Task: Search one way flight ticket for 2 adults, 2 infants in seat and 1 infant on lap in first from Belleville: Midamerica St. Louis Airport/scott Air Force Base to Rock Springs: Southwest Wyoming Regional Airport (rock Springs Sweetwater County Airport) on 8-5-2023. Choice of flights is Singapure airlines. Number of bags: 1 carry on bag and 5 checked bags. Price is upto 80000. Outbound departure time preference is 7:45.
Action: Mouse moved to (311, 268)
Screenshot: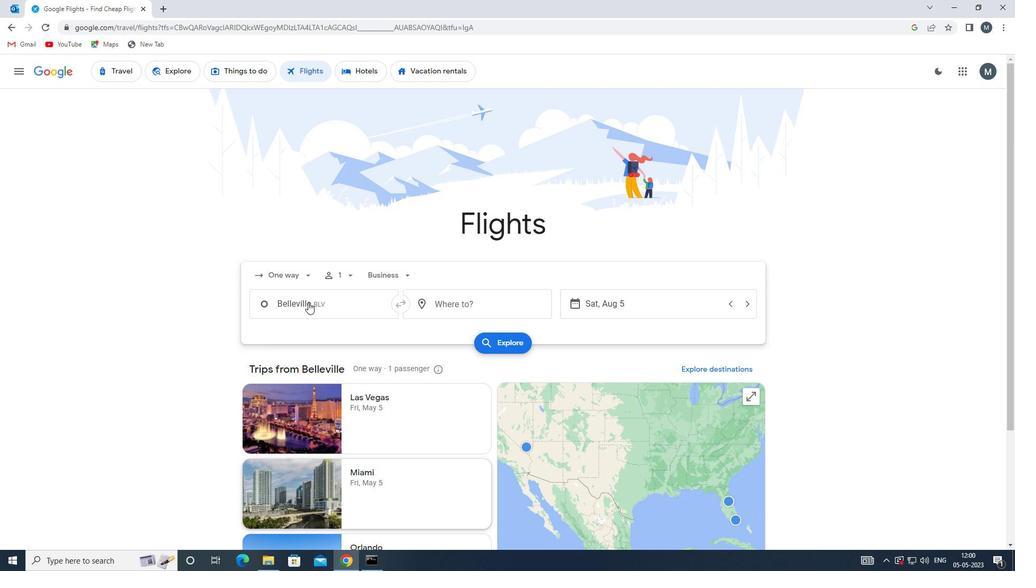 
Action: Mouse pressed left at (311, 268)
Screenshot: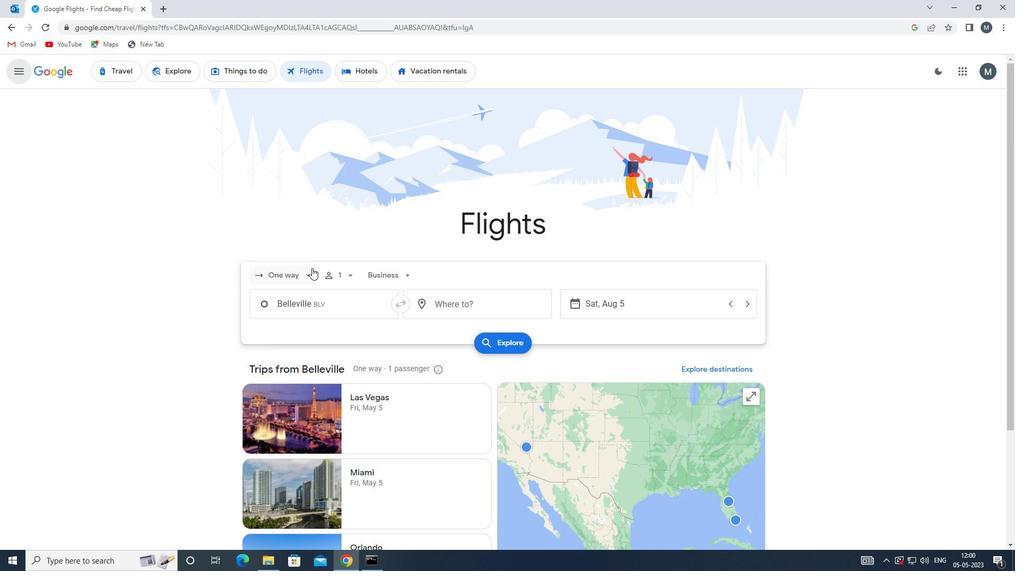 
Action: Mouse moved to (301, 322)
Screenshot: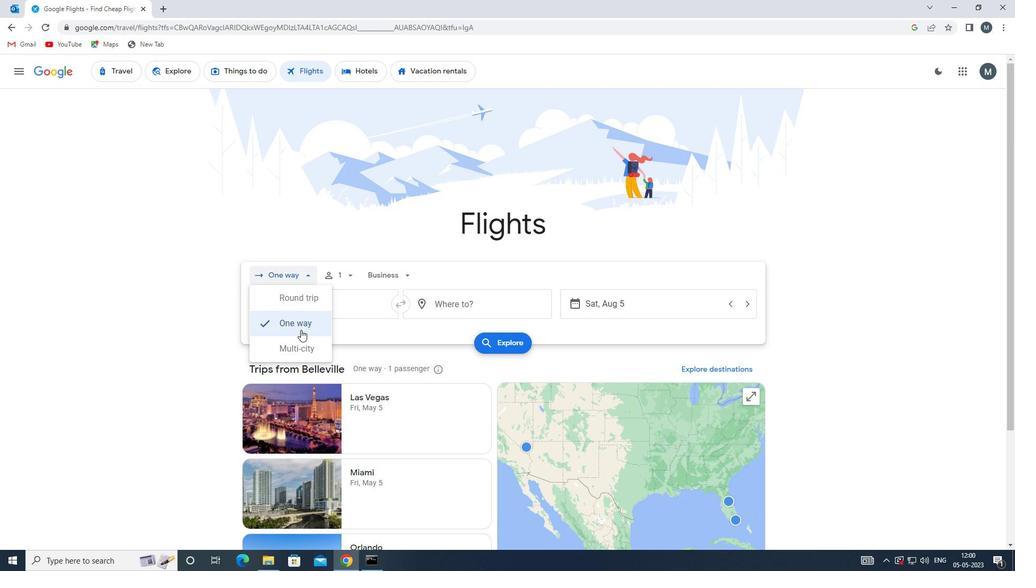 
Action: Mouse pressed left at (301, 322)
Screenshot: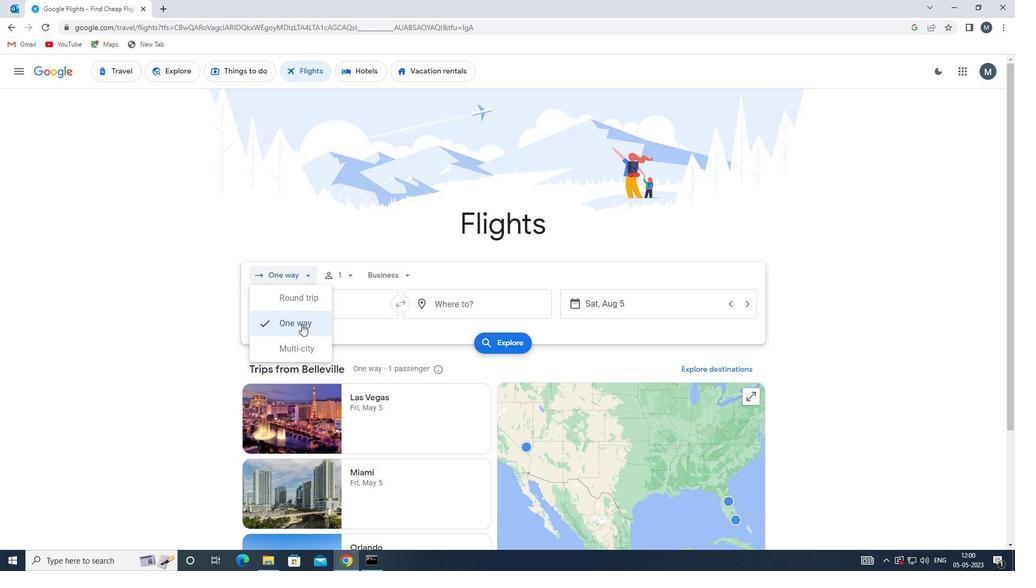 
Action: Mouse moved to (346, 277)
Screenshot: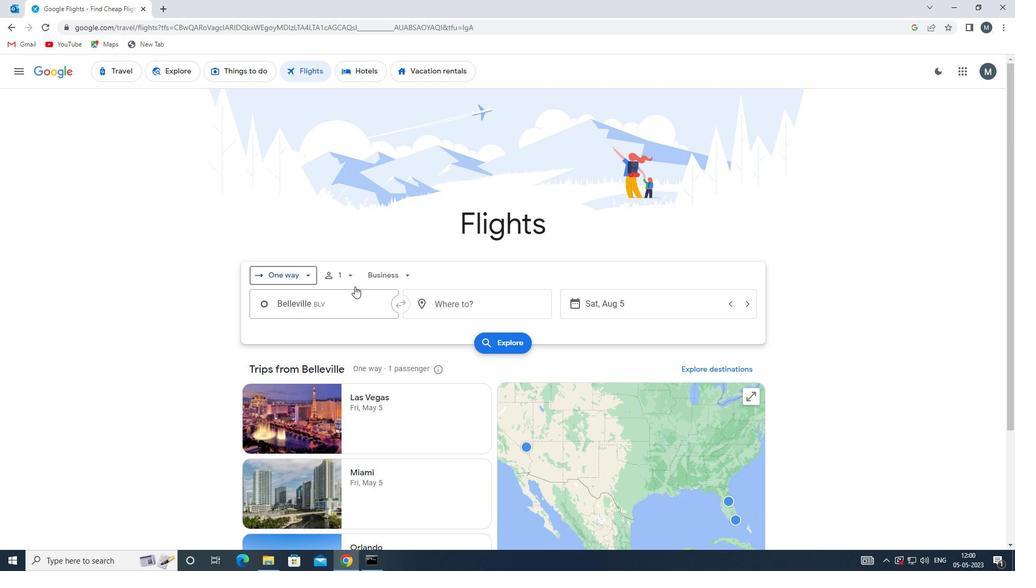 
Action: Mouse pressed left at (346, 277)
Screenshot: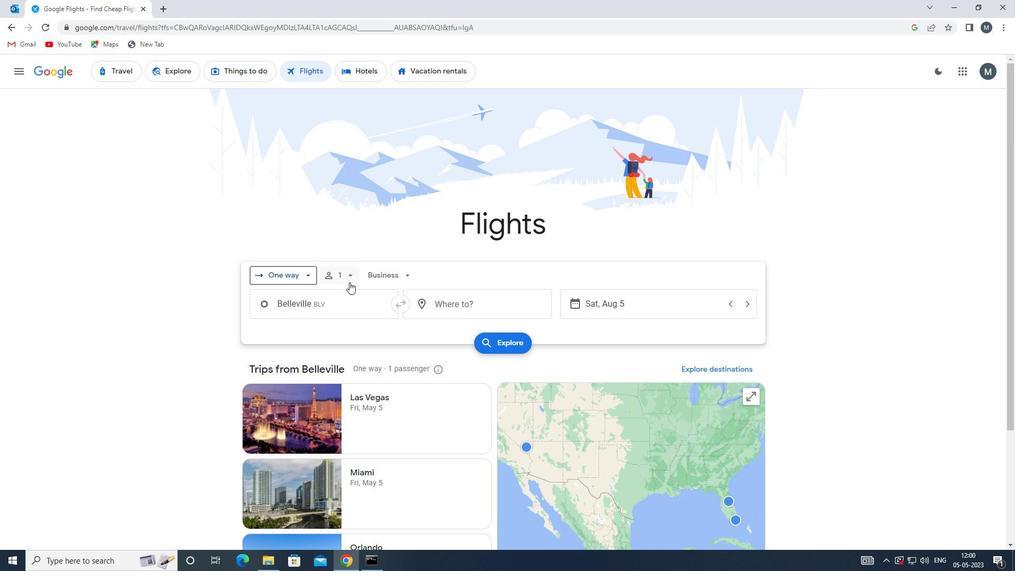 
Action: Mouse moved to (432, 302)
Screenshot: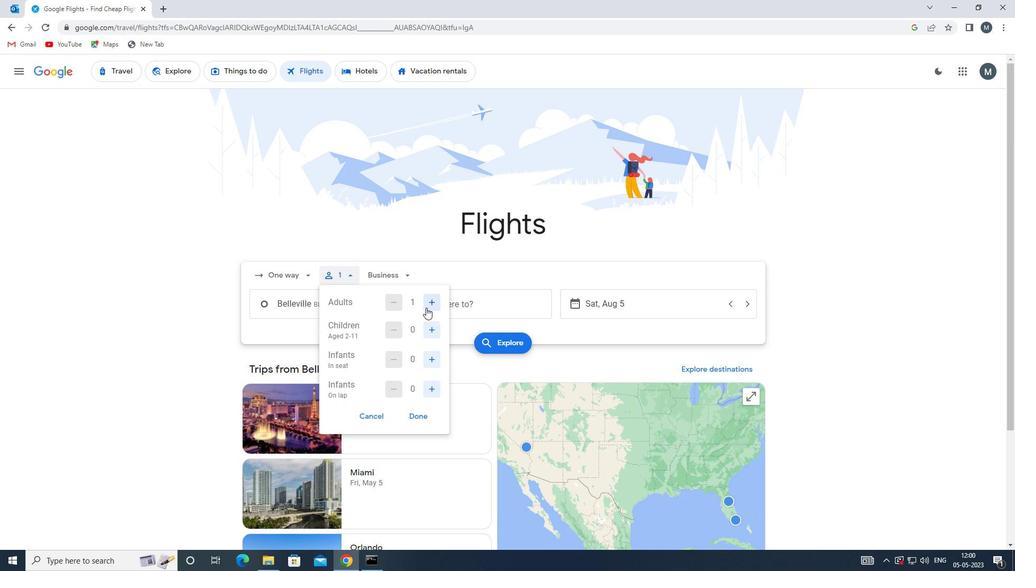 
Action: Mouse pressed left at (432, 302)
Screenshot: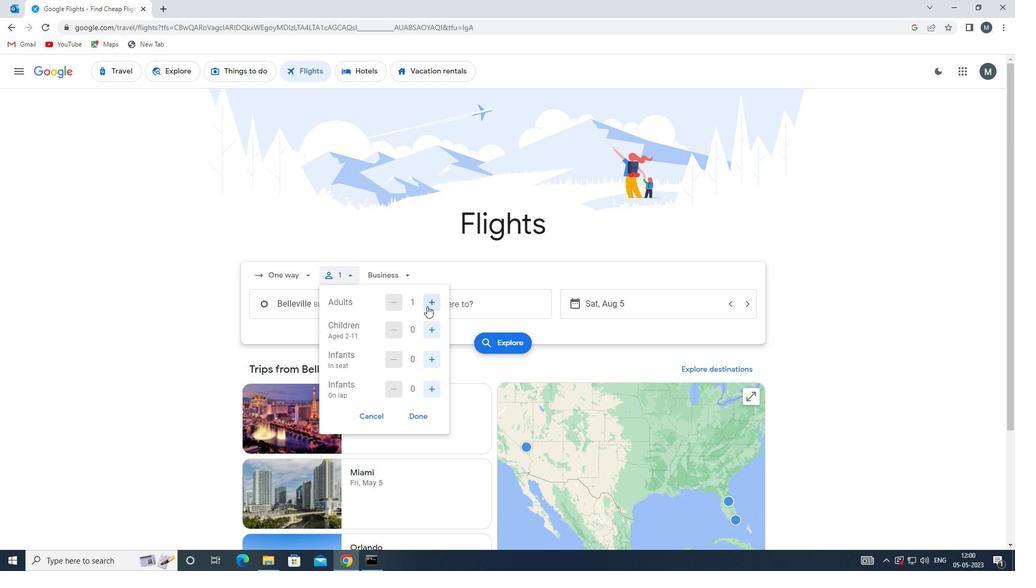 
Action: Mouse moved to (434, 354)
Screenshot: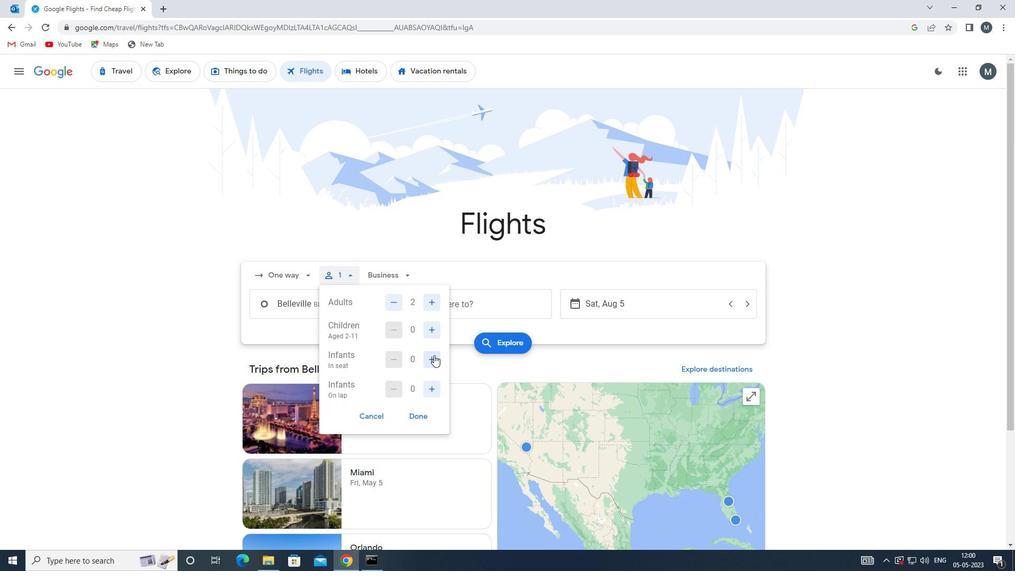 
Action: Mouse pressed left at (434, 354)
Screenshot: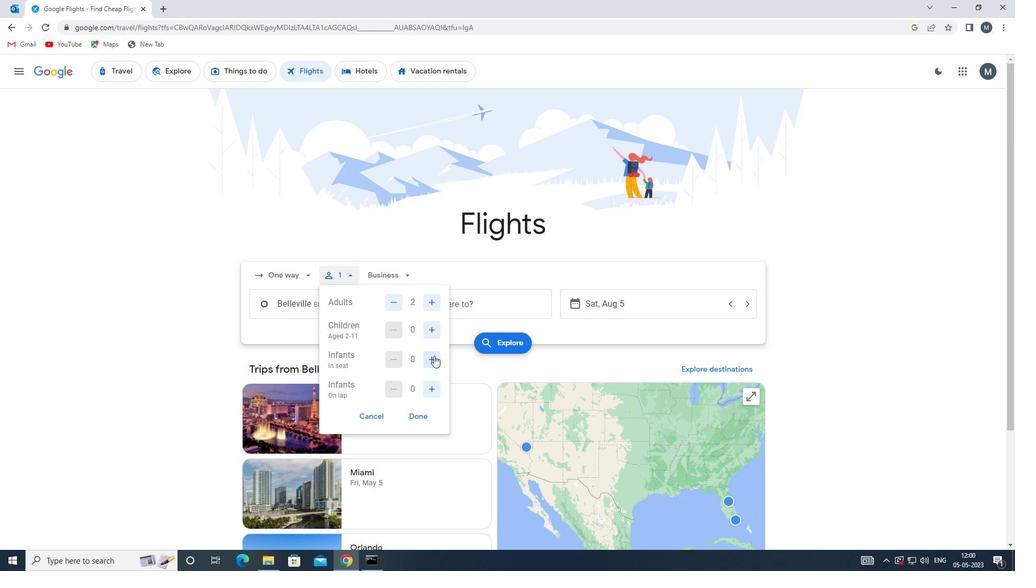 
Action: Mouse pressed left at (434, 354)
Screenshot: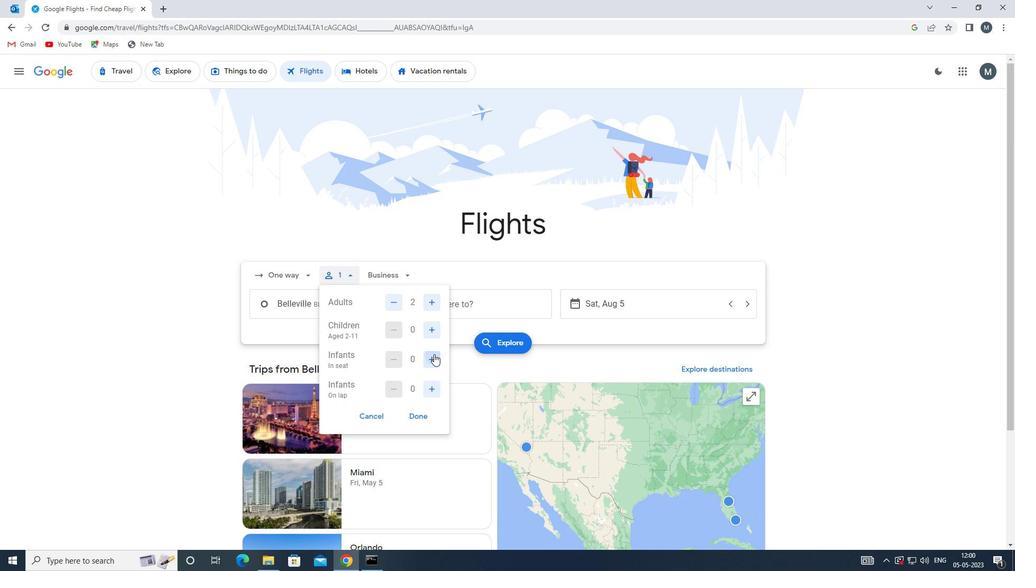 
Action: Mouse moved to (431, 389)
Screenshot: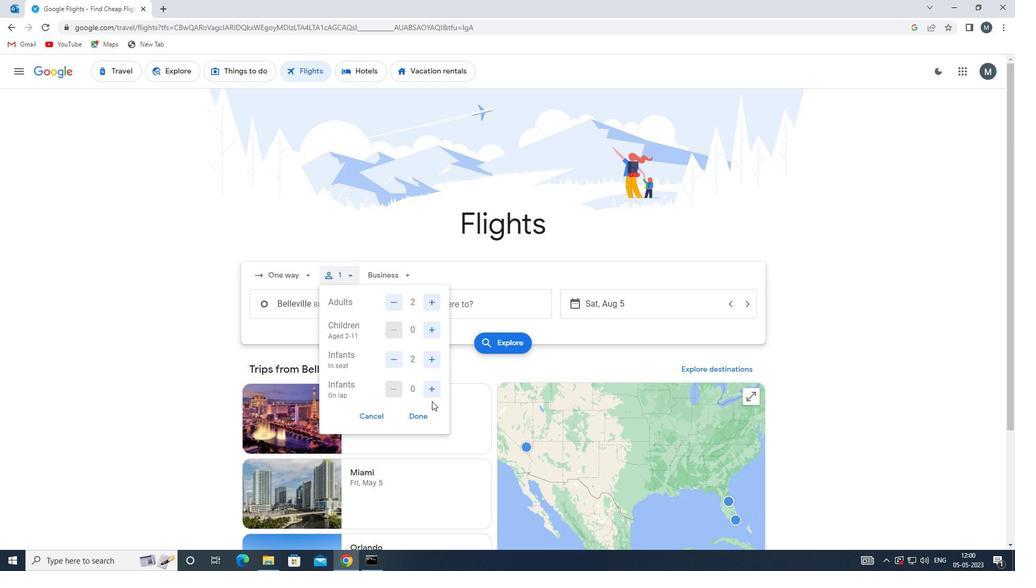 
Action: Mouse pressed left at (431, 389)
Screenshot: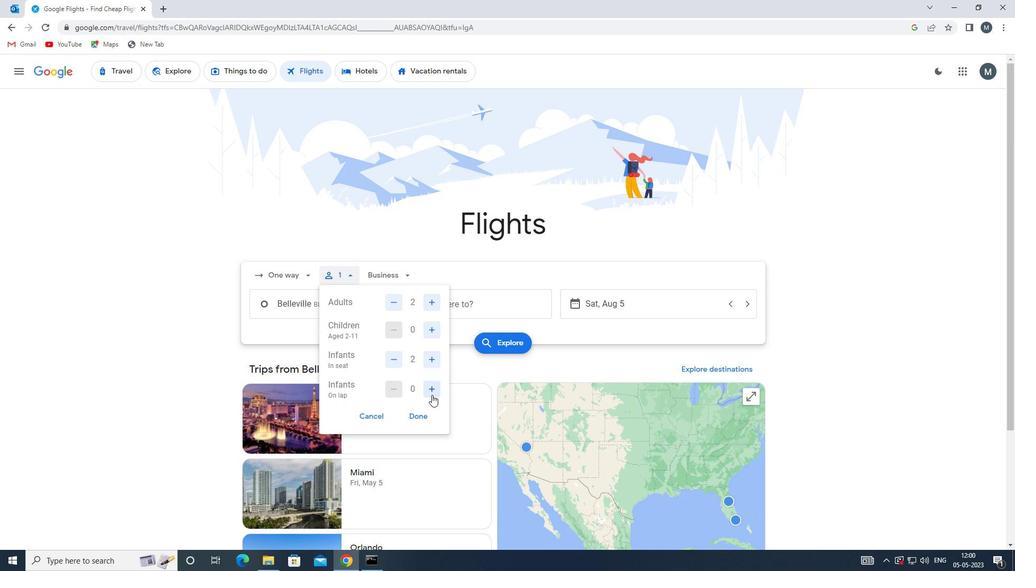 
Action: Mouse moved to (421, 417)
Screenshot: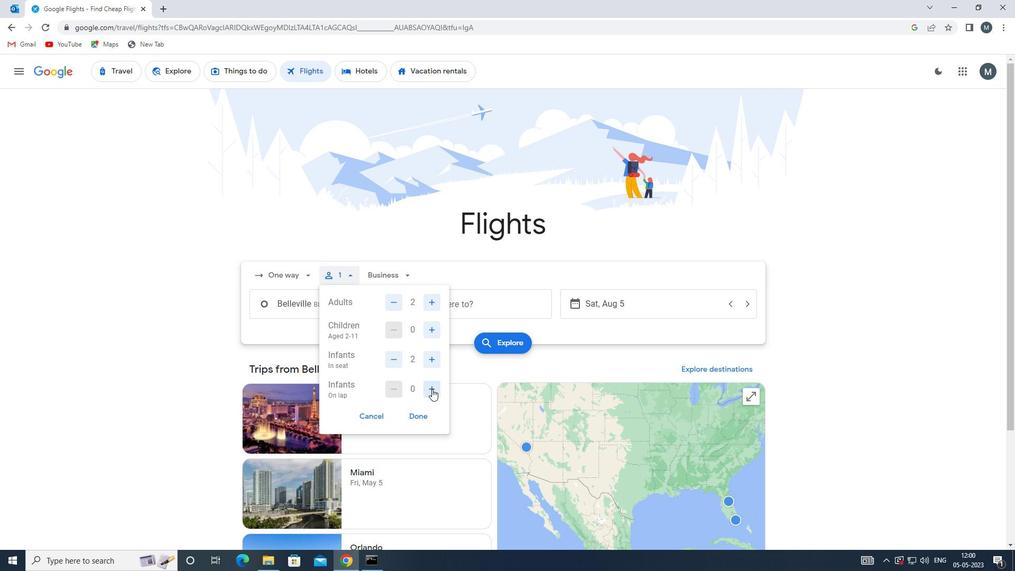 
Action: Mouse pressed left at (421, 417)
Screenshot: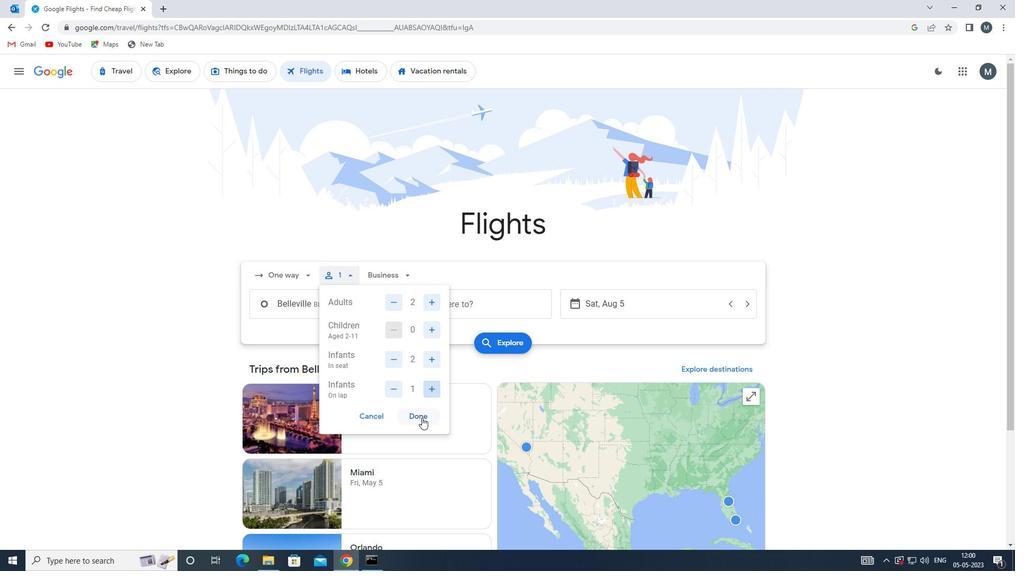 
Action: Mouse moved to (398, 278)
Screenshot: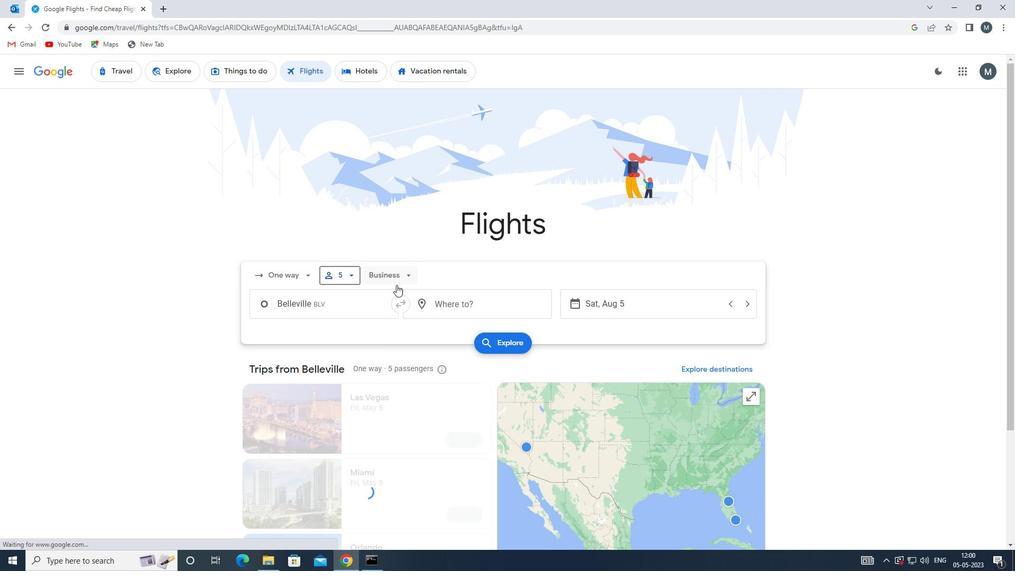 
Action: Mouse pressed left at (398, 278)
Screenshot: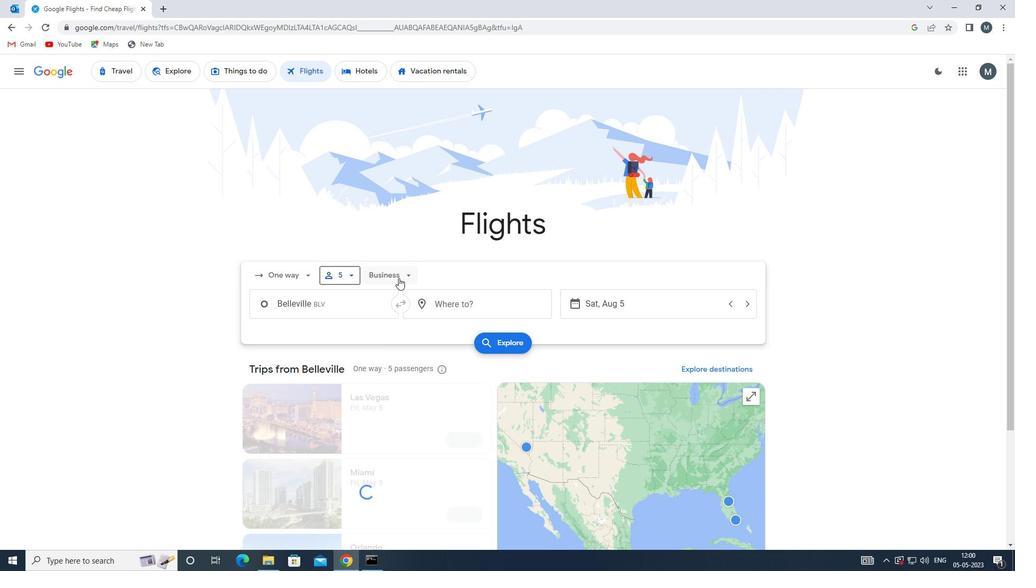 
Action: Mouse moved to (408, 373)
Screenshot: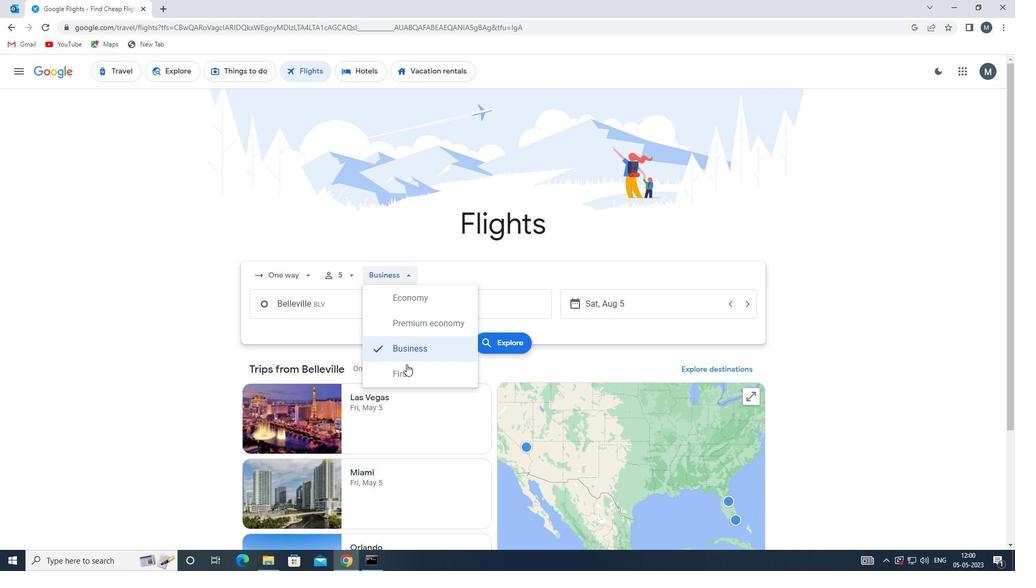 
Action: Mouse pressed left at (408, 373)
Screenshot: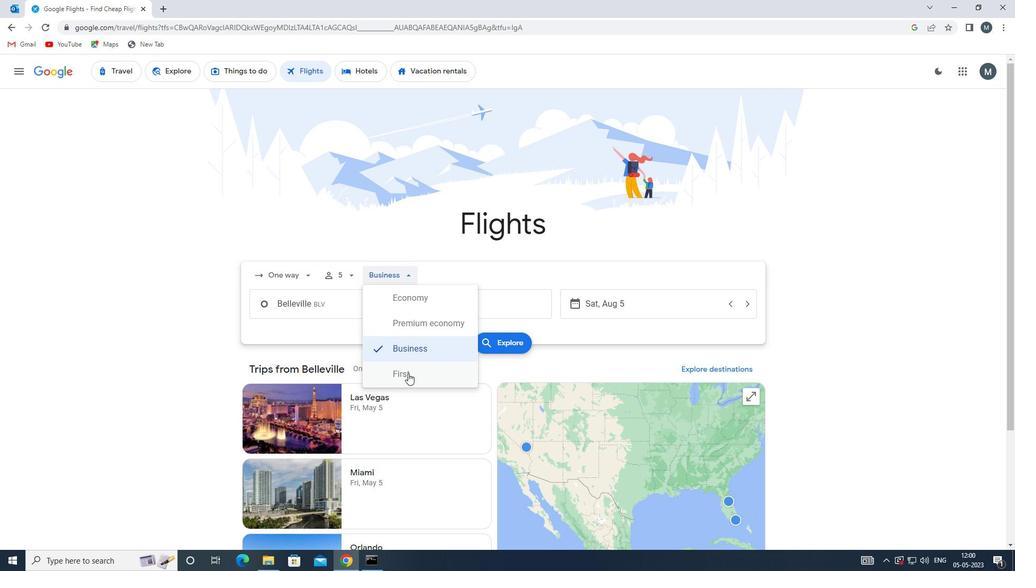
Action: Mouse moved to (338, 311)
Screenshot: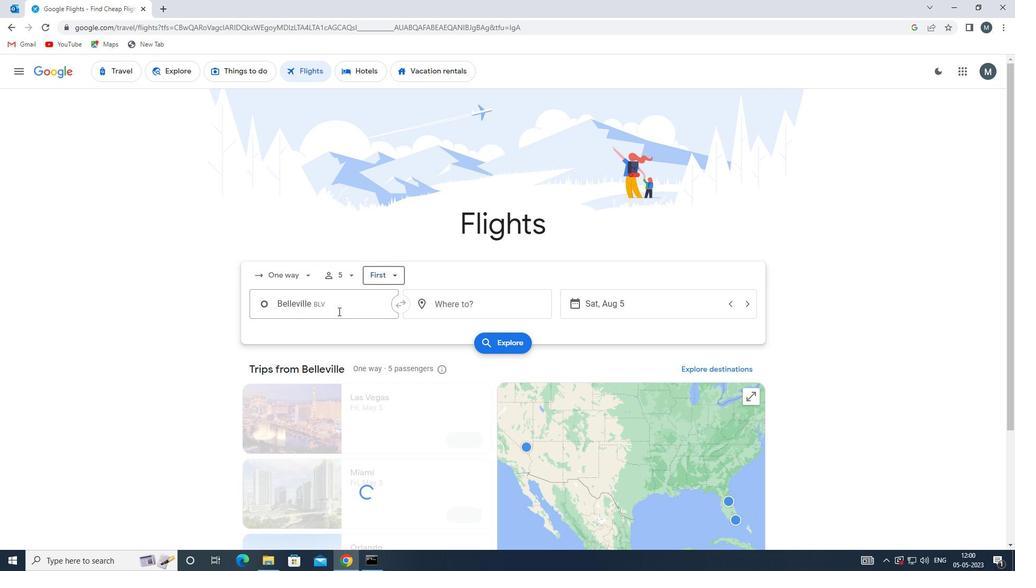 
Action: Mouse pressed left at (338, 311)
Screenshot: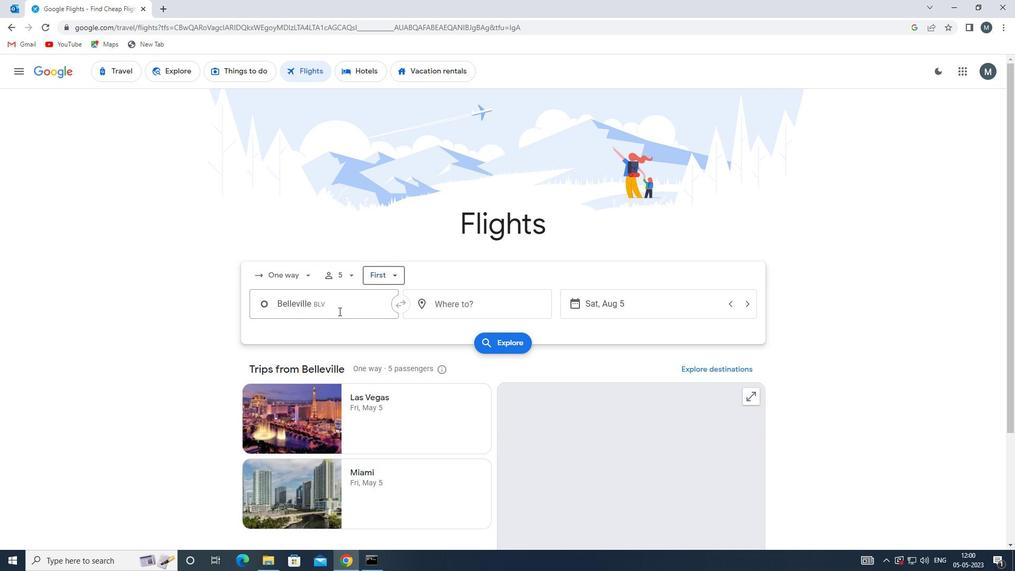 
Action: Mouse moved to (339, 320)
Screenshot: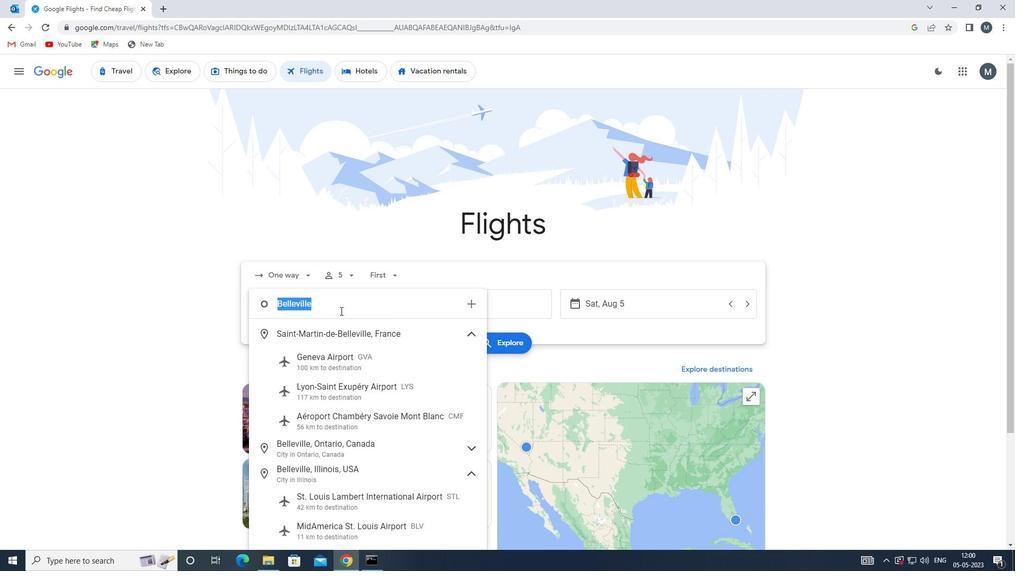 
Action: Key pressed blv
Screenshot: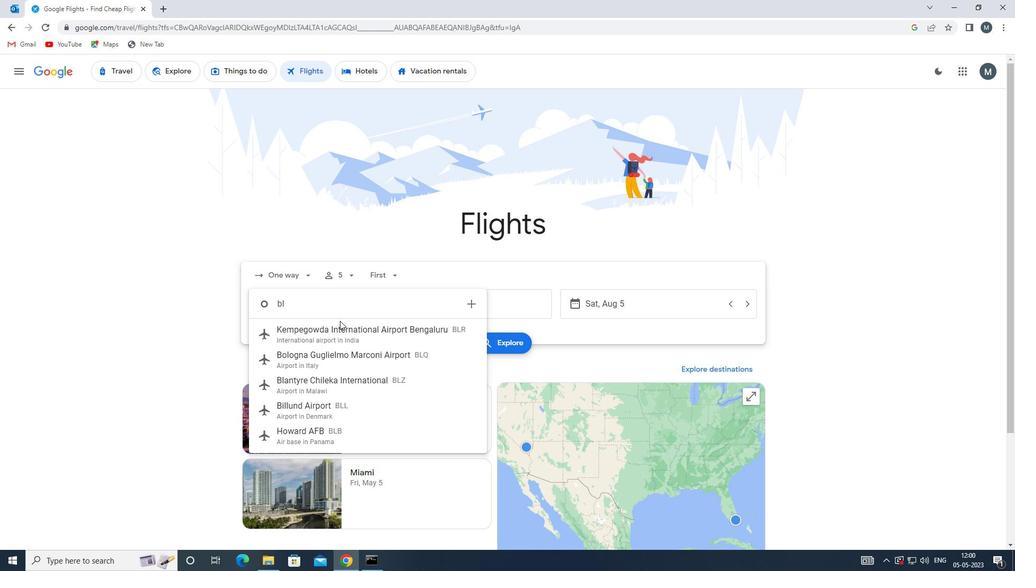 
Action: Mouse moved to (351, 337)
Screenshot: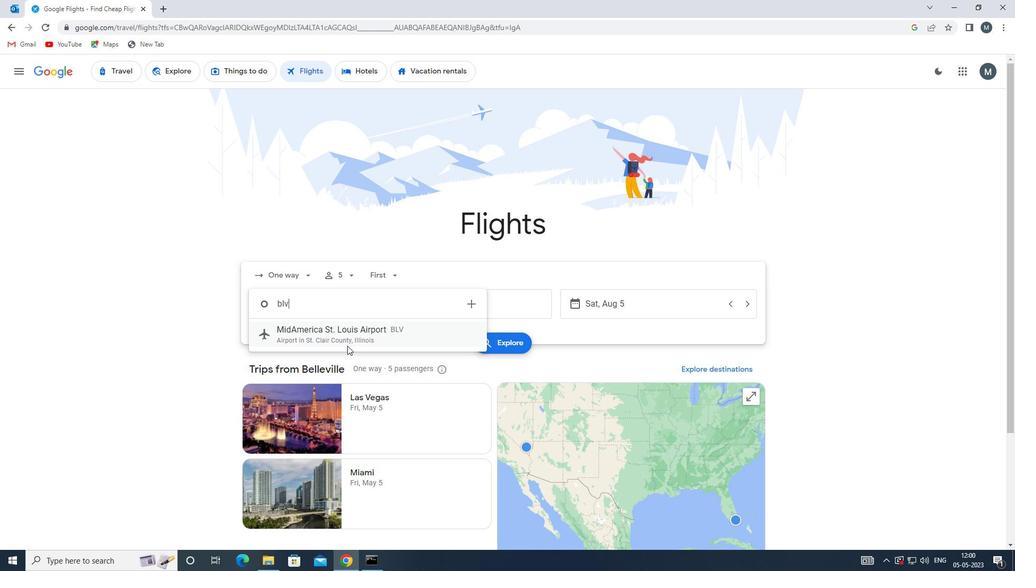 
Action: Mouse pressed left at (351, 337)
Screenshot: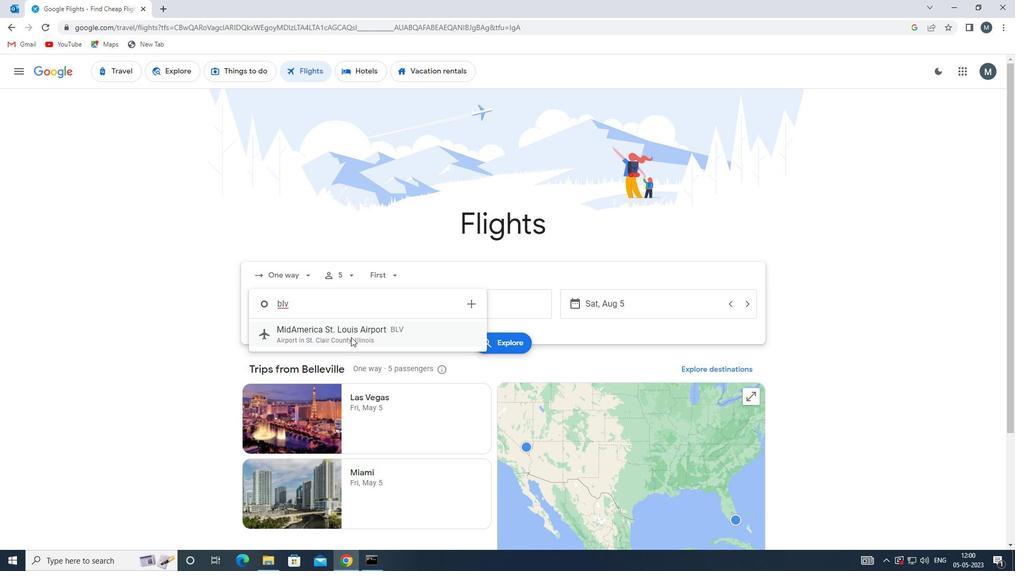 
Action: Mouse moved to (475, 304)
Screenshot: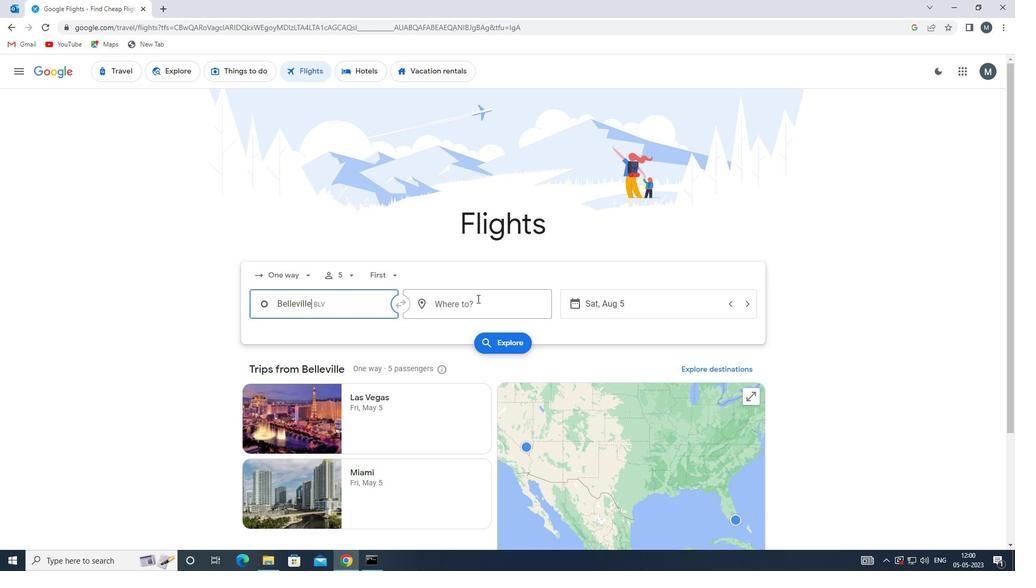 
Action: Mouse pressed left at (475, 304)
Screenshot: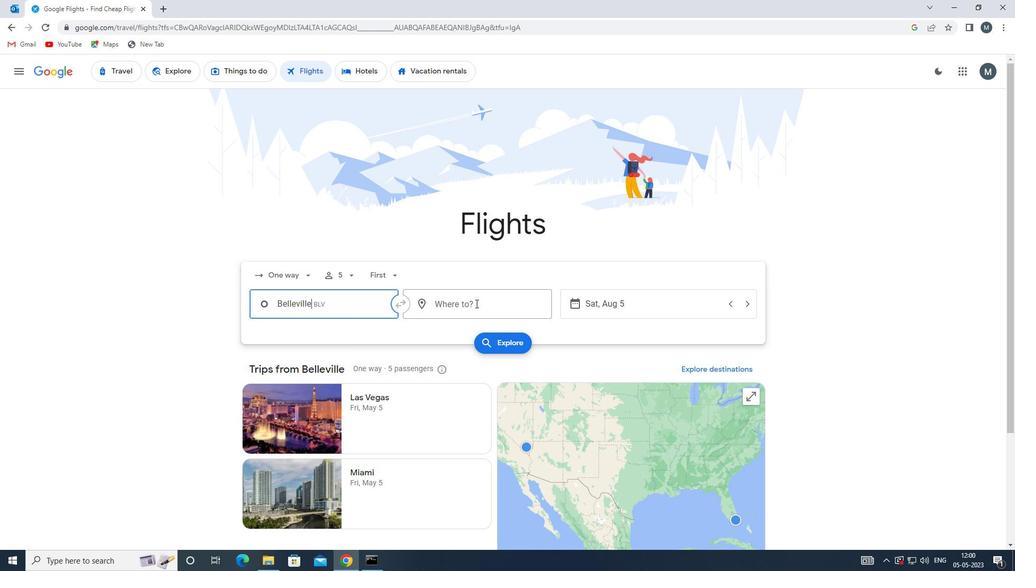 
Action: Key pressed rks
Screenshot: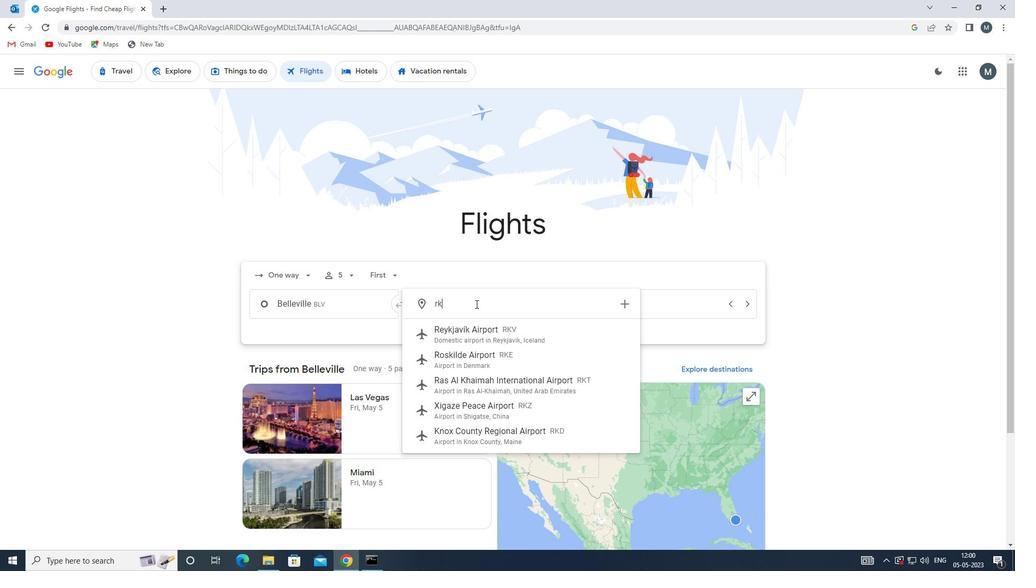 
Action: Mouse moved to (480, 327)
Screenshot: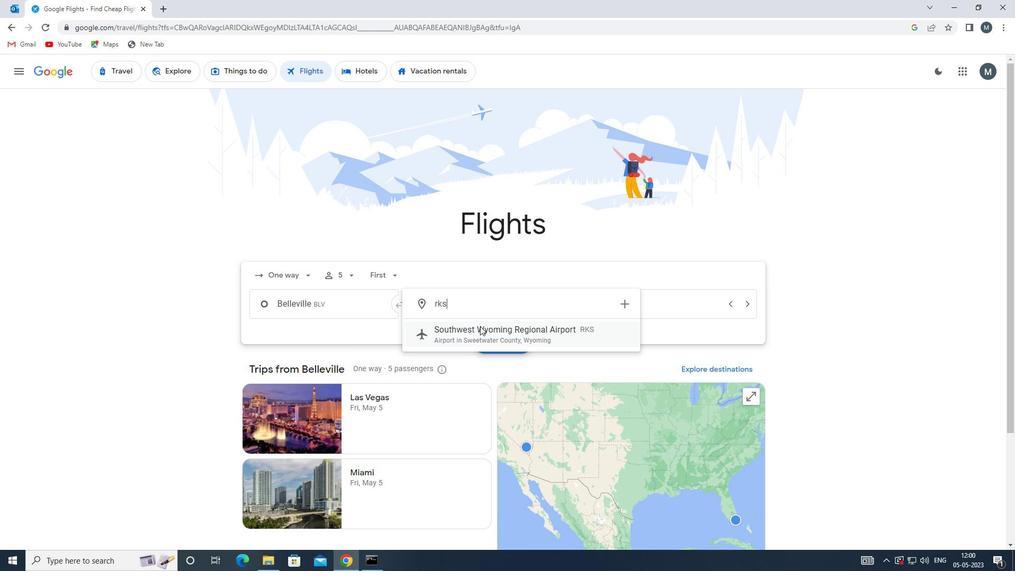 
Action: Mouse pressed left at (480, 327)
Screenshot: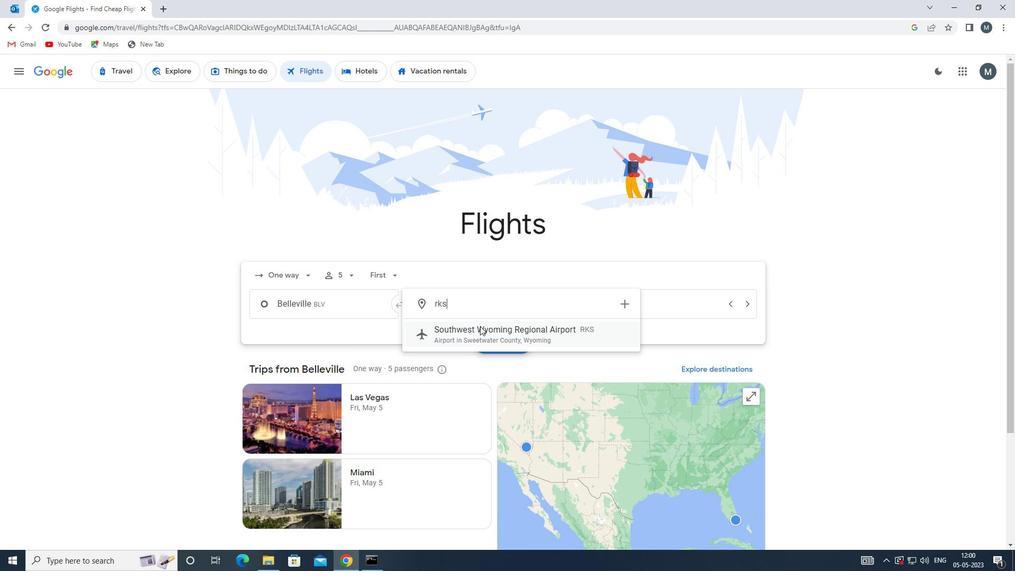 
Action: Mouse moved to (595, 308)
Screenshot: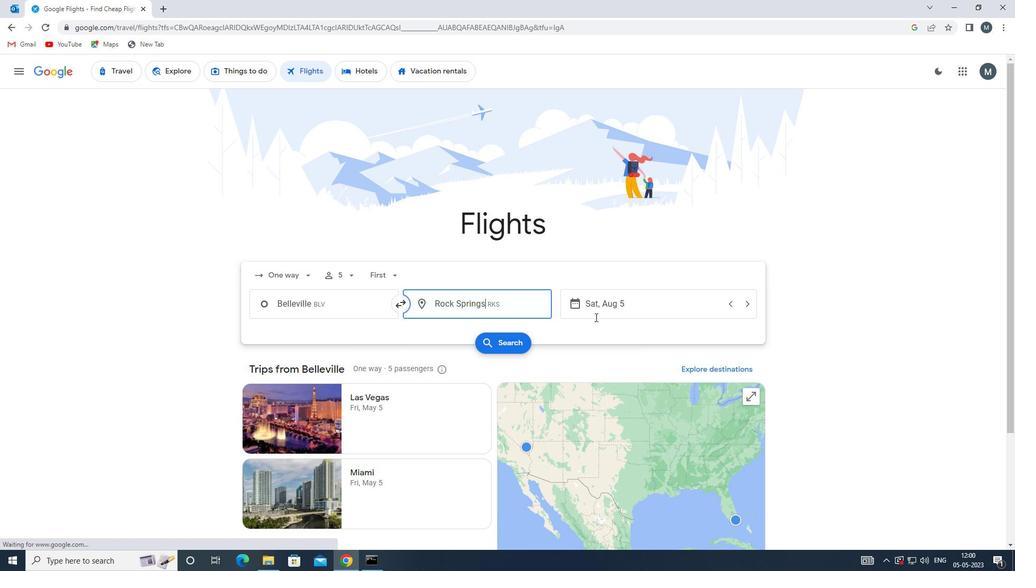 
Action: Mouse pressed left at (595, 308)
Screenshot: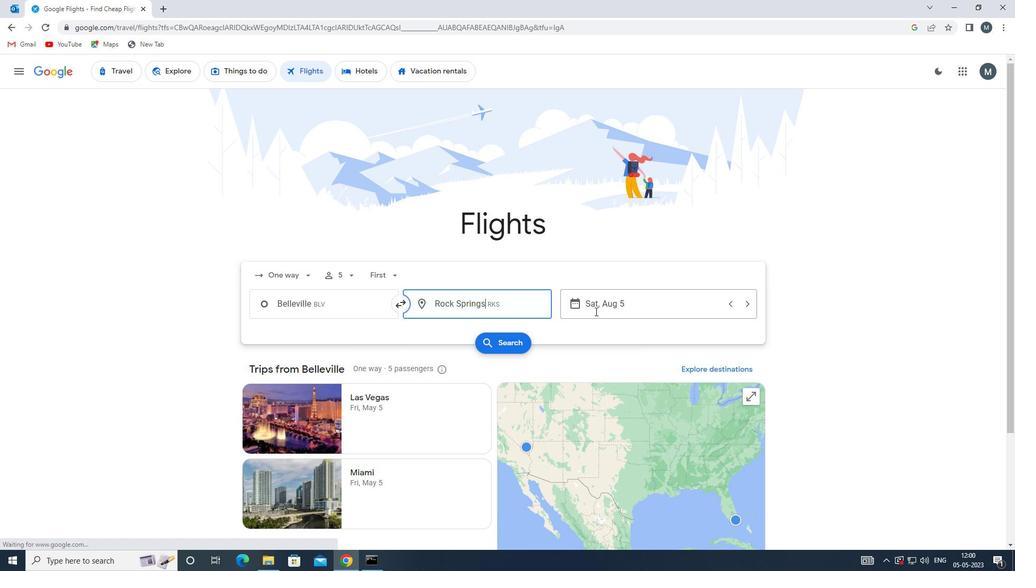 
Action: Mouse moved to (536, 359)
Screenshot: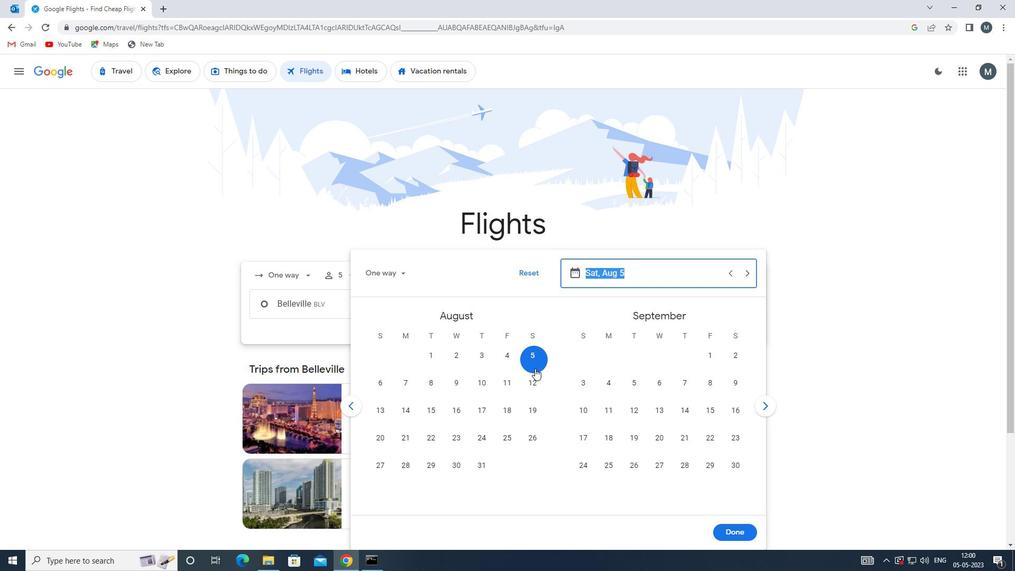 
Action: Mouse pressed left at (536, 359)
Screenshot: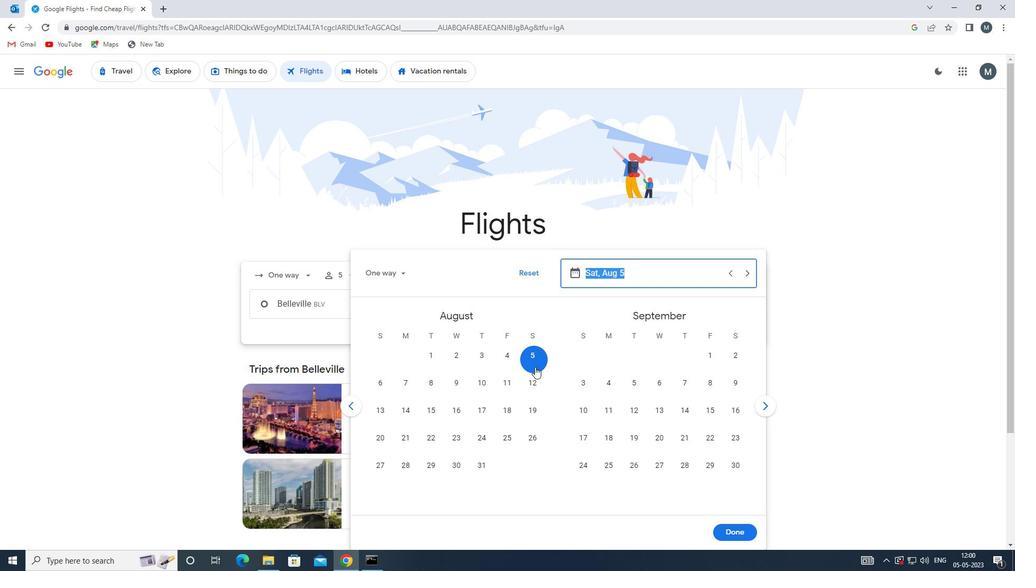 
Action: Mouse moved to (731, 530)
Screenshot: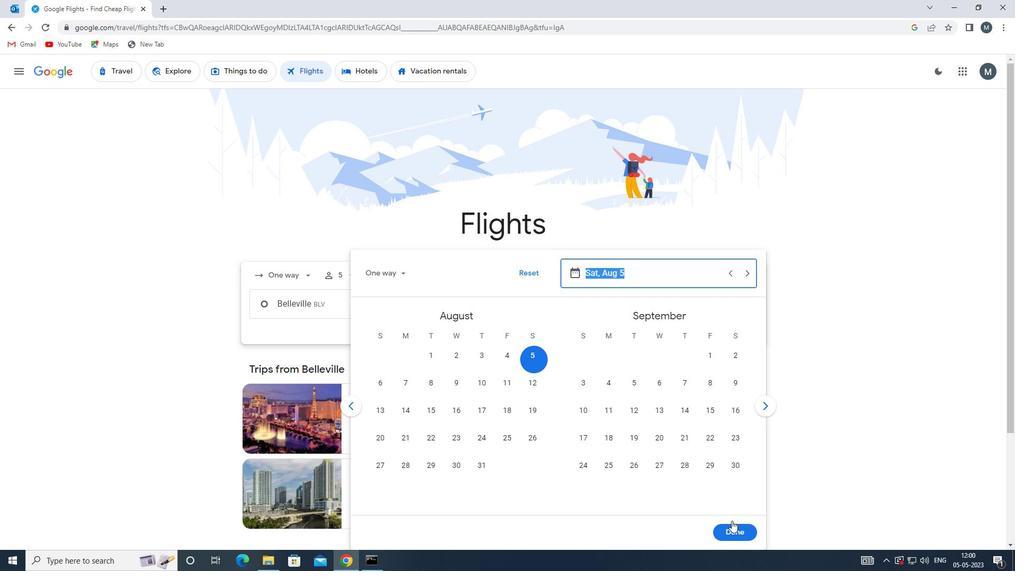 
Action: Mouse pressed left at (731, 530)
Screenshot: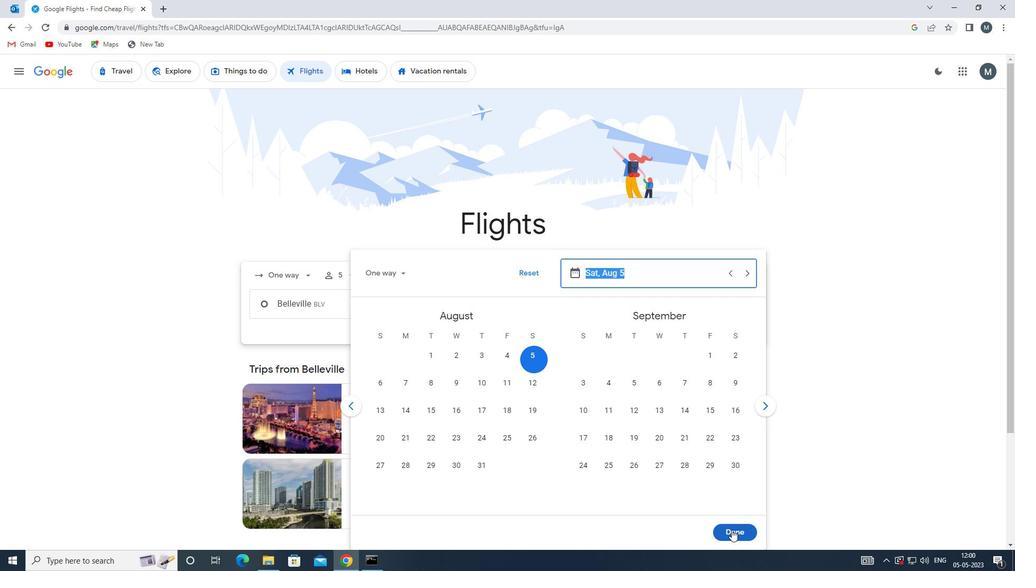 
Action: Mouse moved to (503, 336)
Screenshot: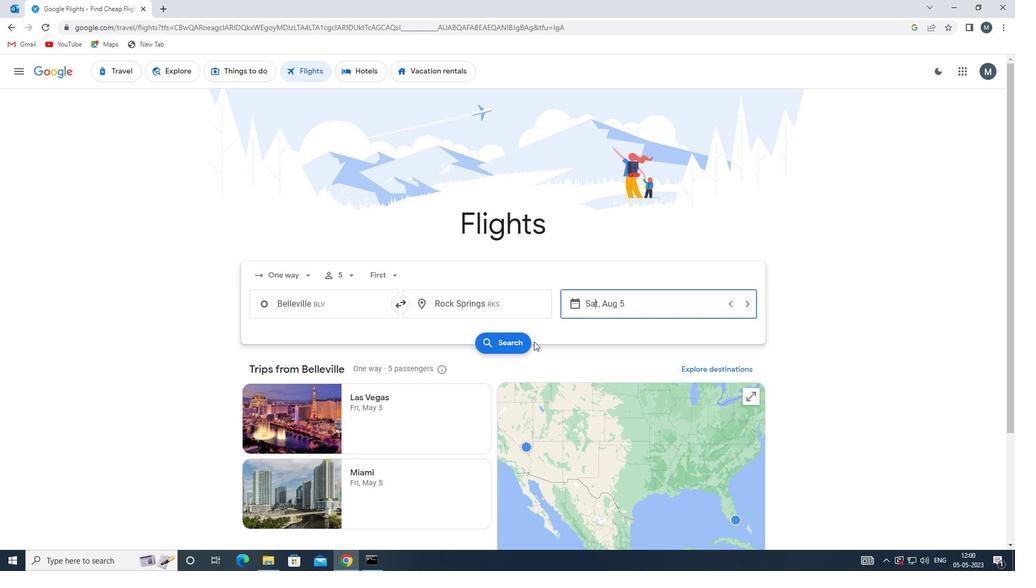 
Action: Mouse pressed left at (503, 336)
Screenshot: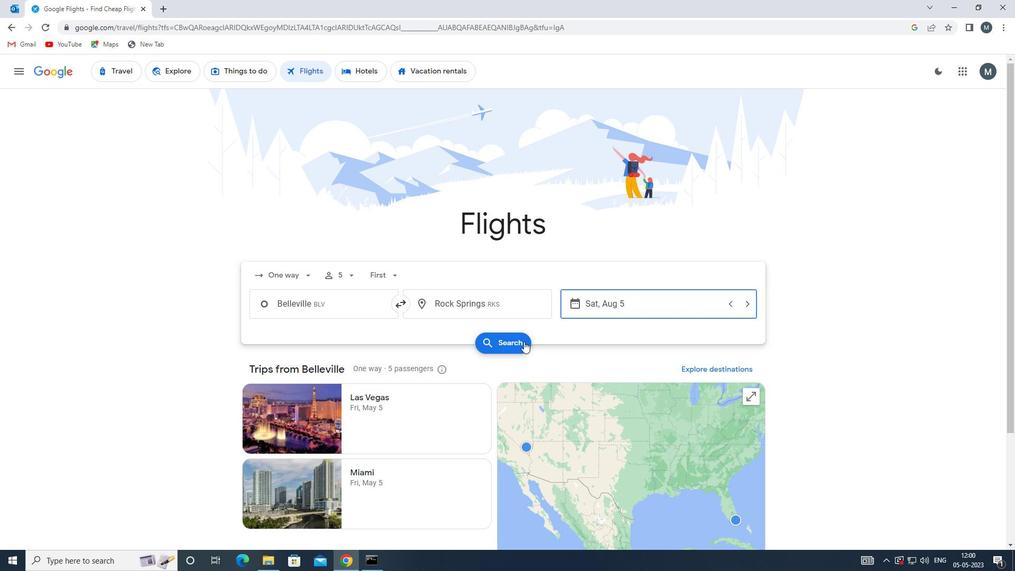 
Action: Mouse moved to (247, 168)
Screenshot: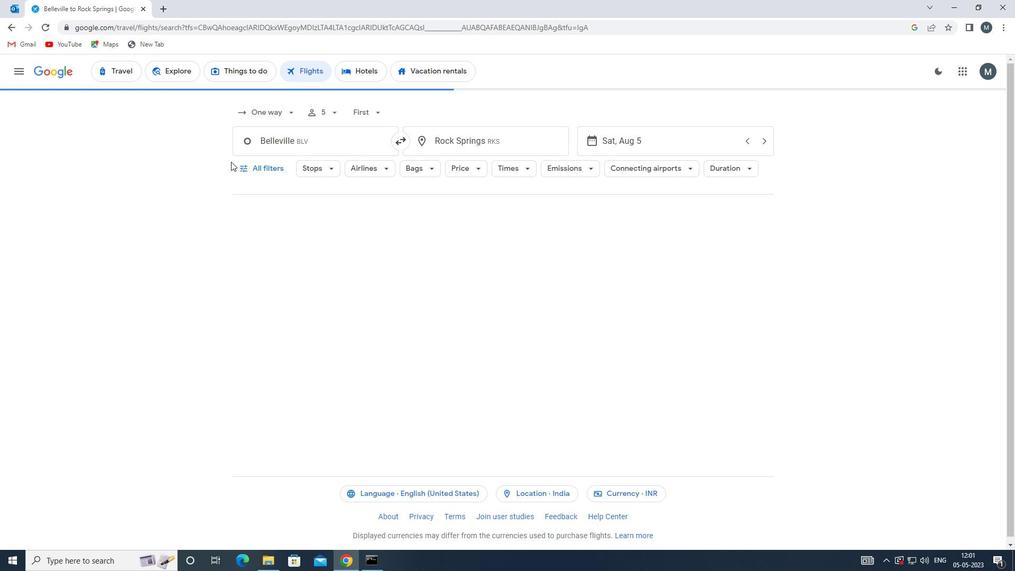 
Action: Mouse pressed left at (247, 168)
Screenshot: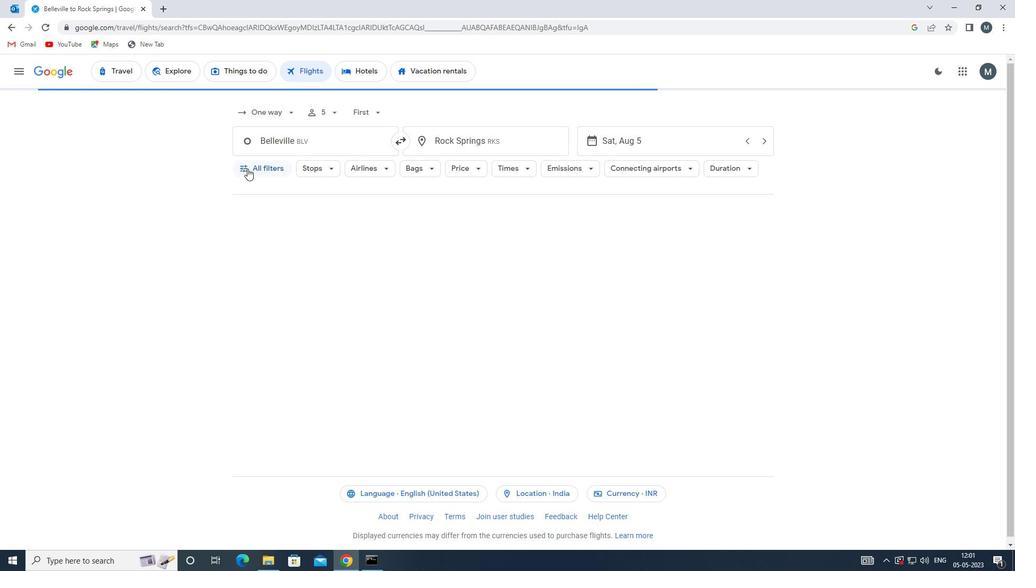 
Action: Mouse moved to (285, 264)
Screenshot: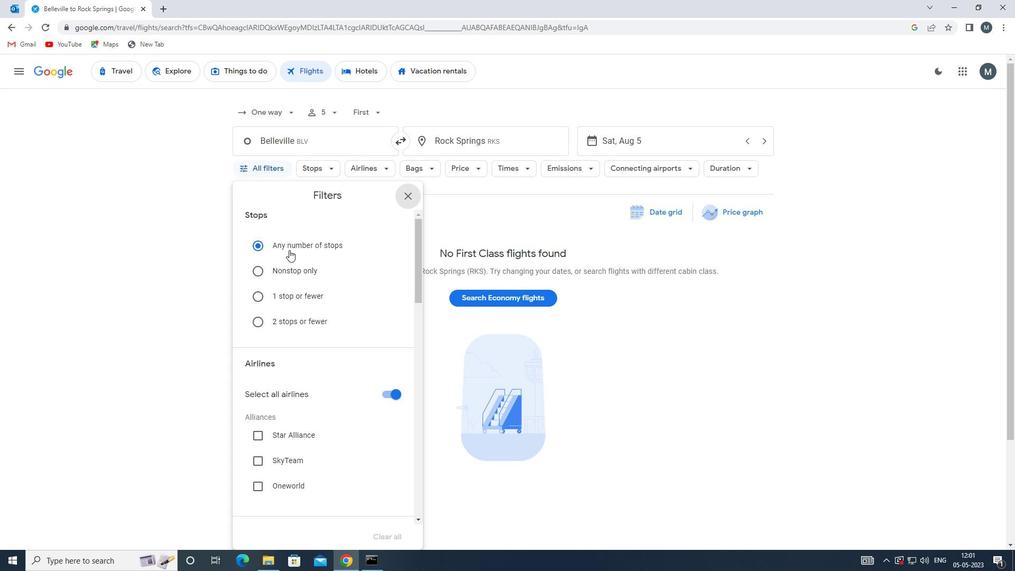 
Action: Mouse scrolled (285, 264) with delta (0, 0)
Screenshot: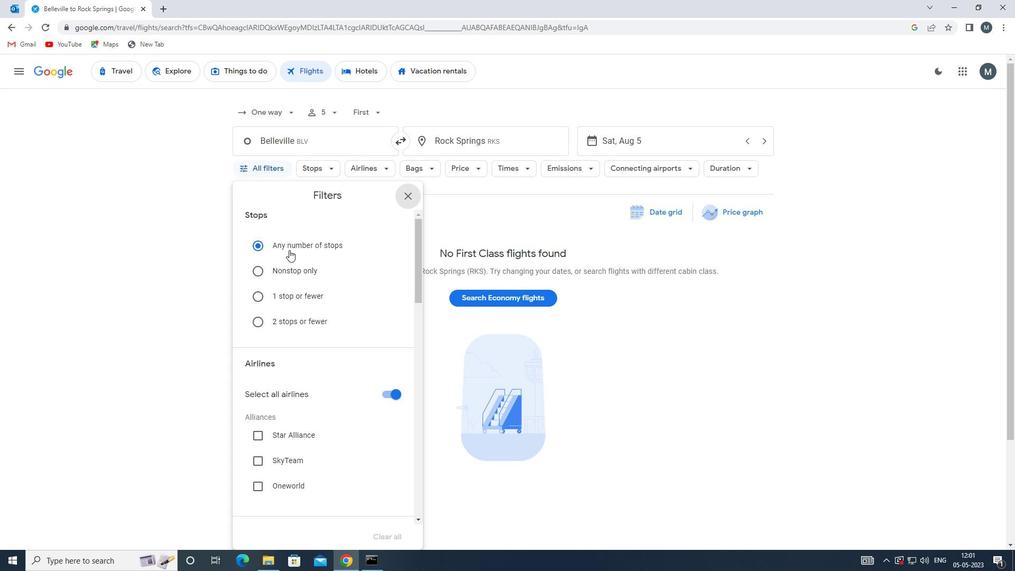
Action: Mouse moved to (285, 267)
Screenshot: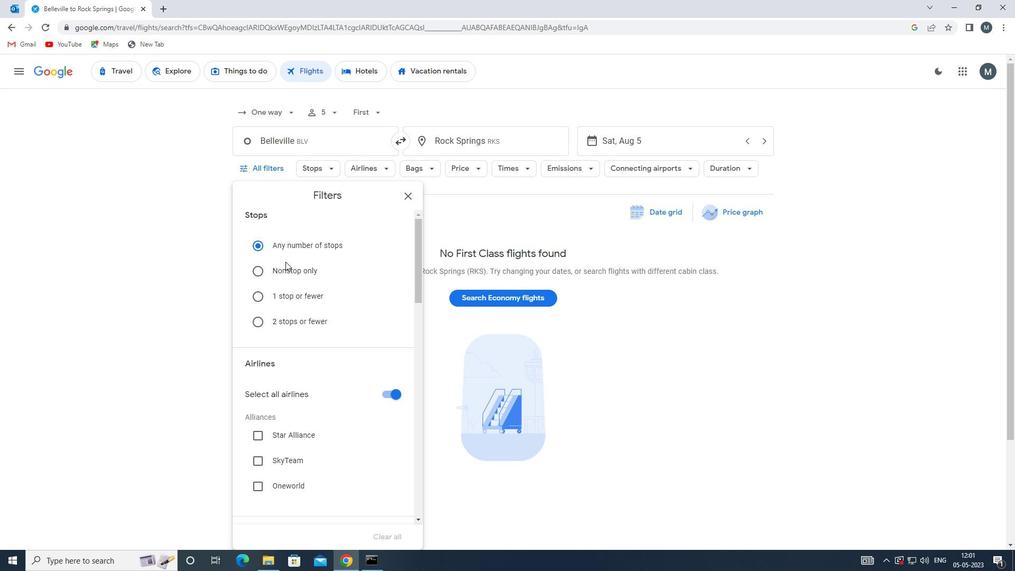 
Action: Mouse scrolled (285, 267) with delta (0, 0)
Screenshot: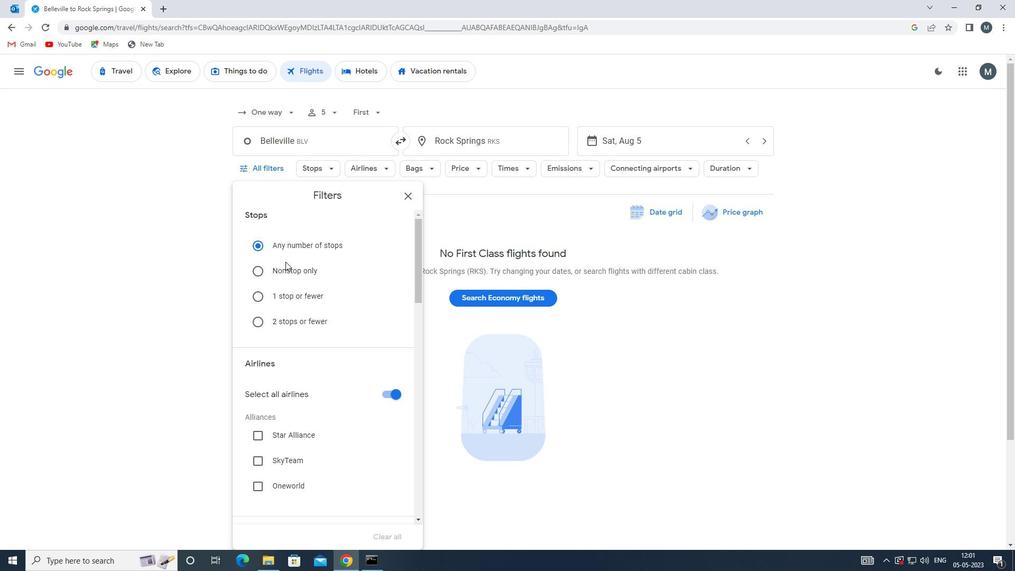 
Action: Mouse moved to (384, 286)
Screenshot: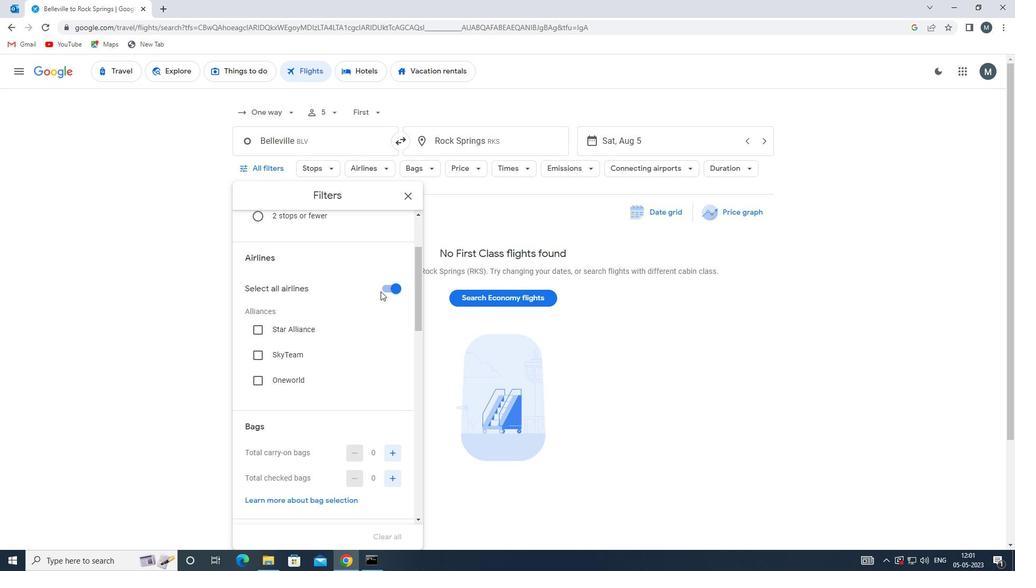 
Action: Mouse pressed left at (384, 286)
Screenshot: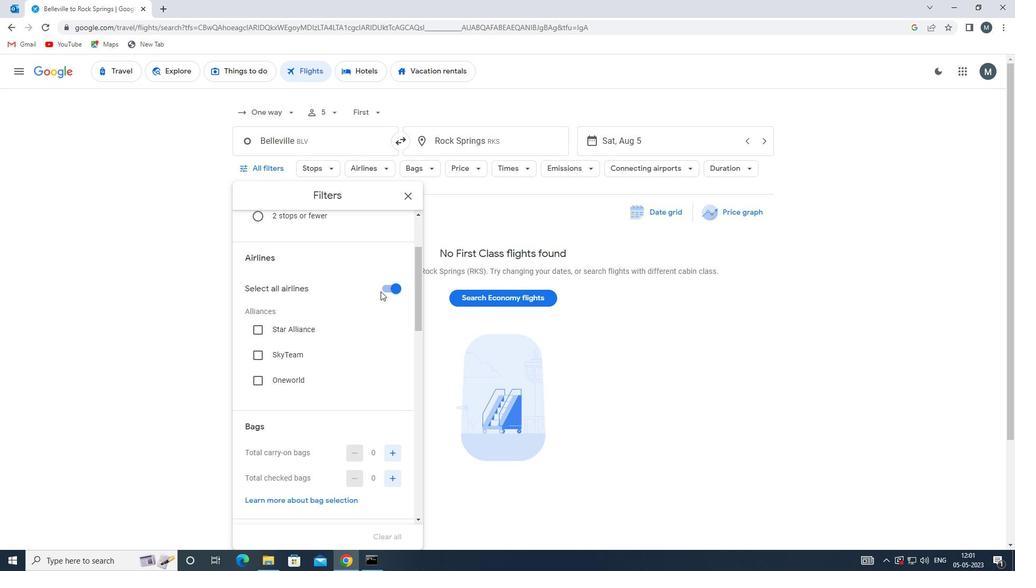 
Action: Mouse moved to (329, 329)
Screenshot: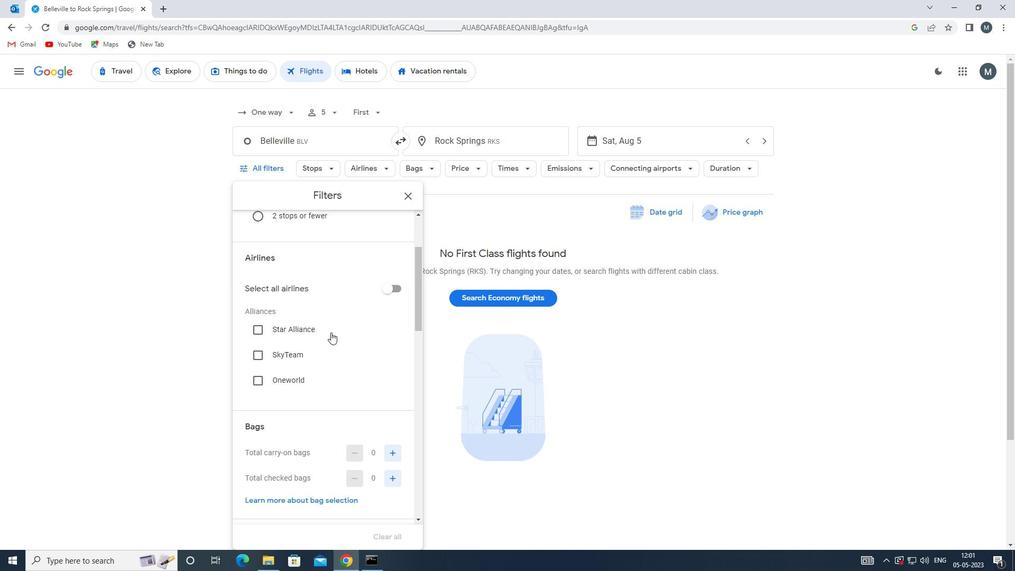 
Action: Mouse scrolled (329, 329) with delta (0, 0)
Screenshot: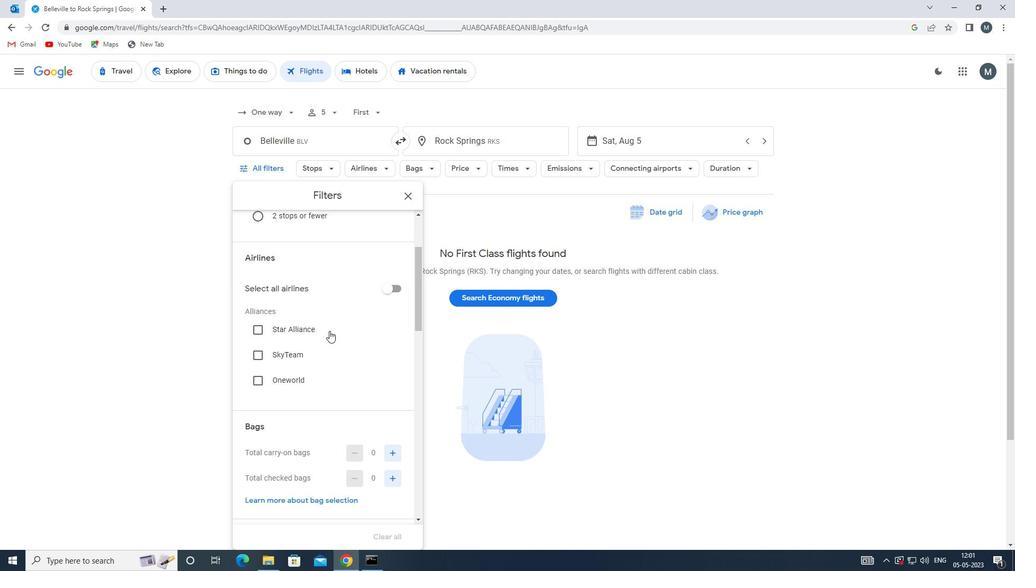 
Action: Mouse moved to (371, 352)
Screenshot: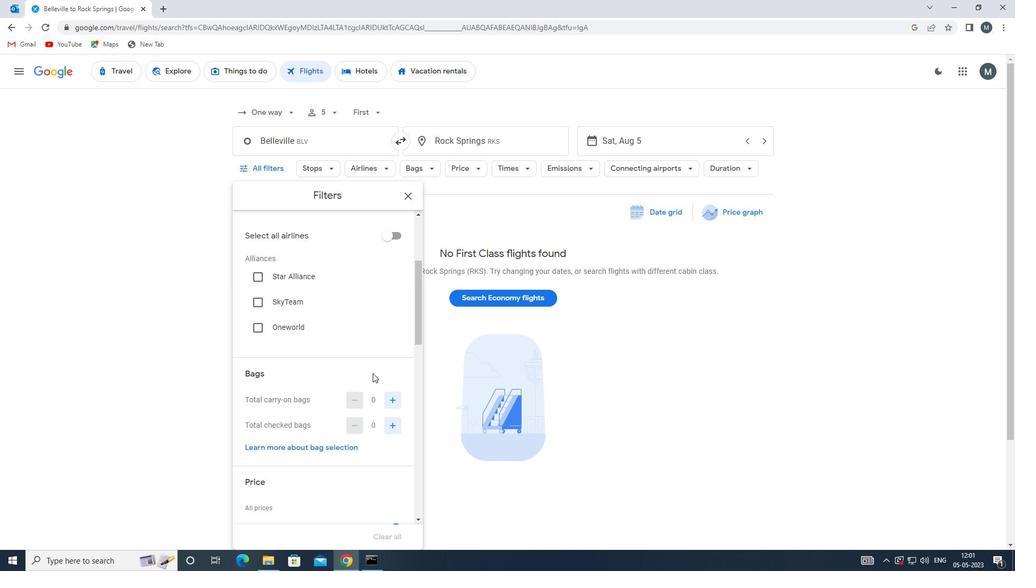 
Action: Mouse scrolled (371, 352) with delta (0, 0)
Screenshot: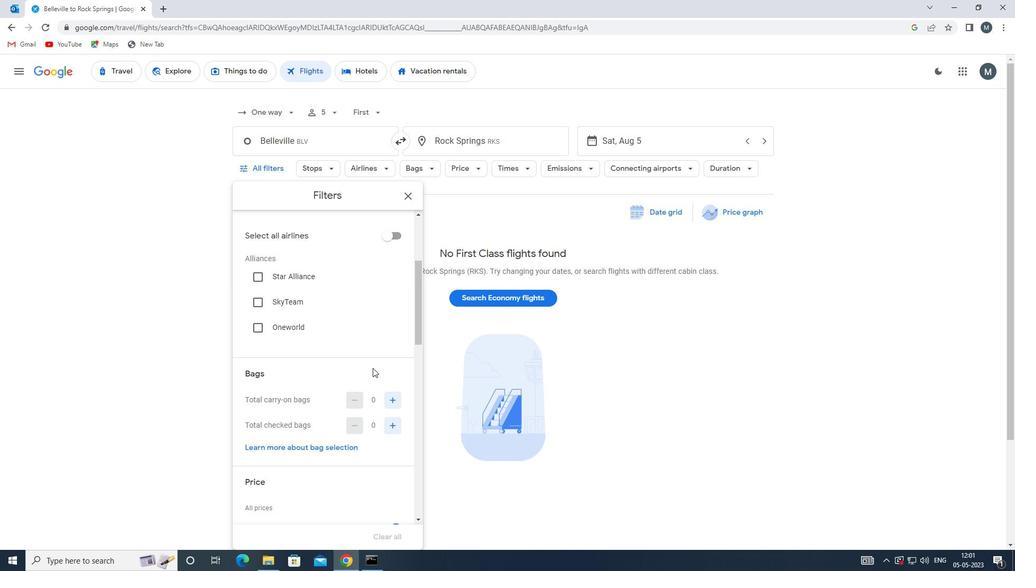 
Action: Mouse moved to (394, 347)
Screenshot: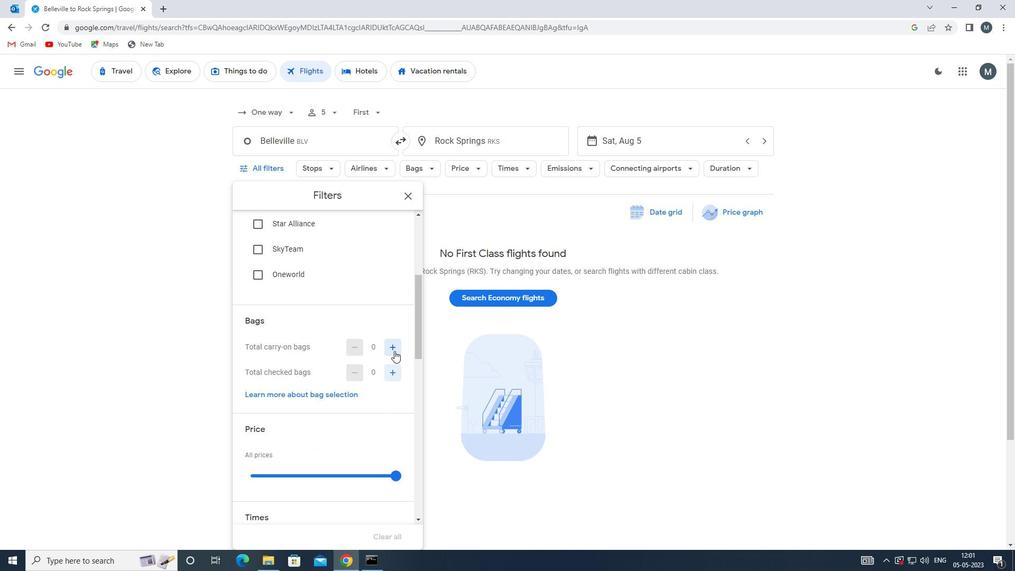 
Action: Mouse pressed left at (394, 347)
Screenshot: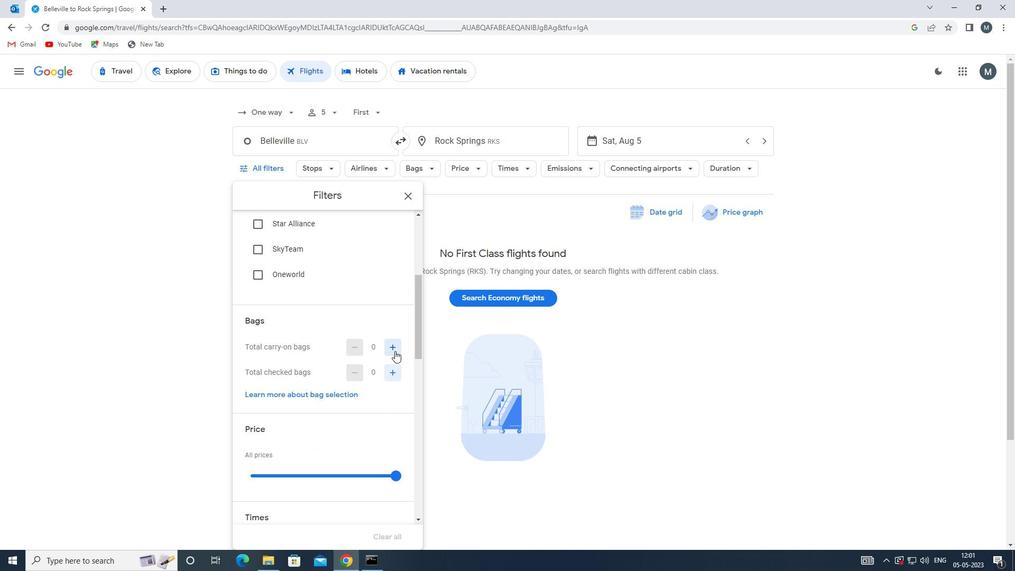 
Action: Mouse moved to (392, 365)
Screenshot: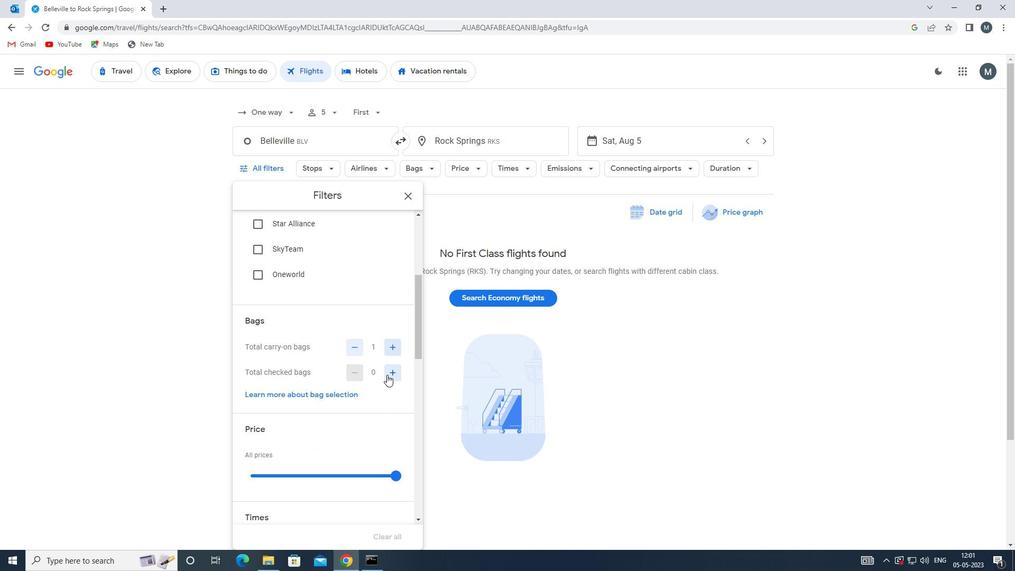 
Action: Mouse pressed left at (392, 365)
Screenshot: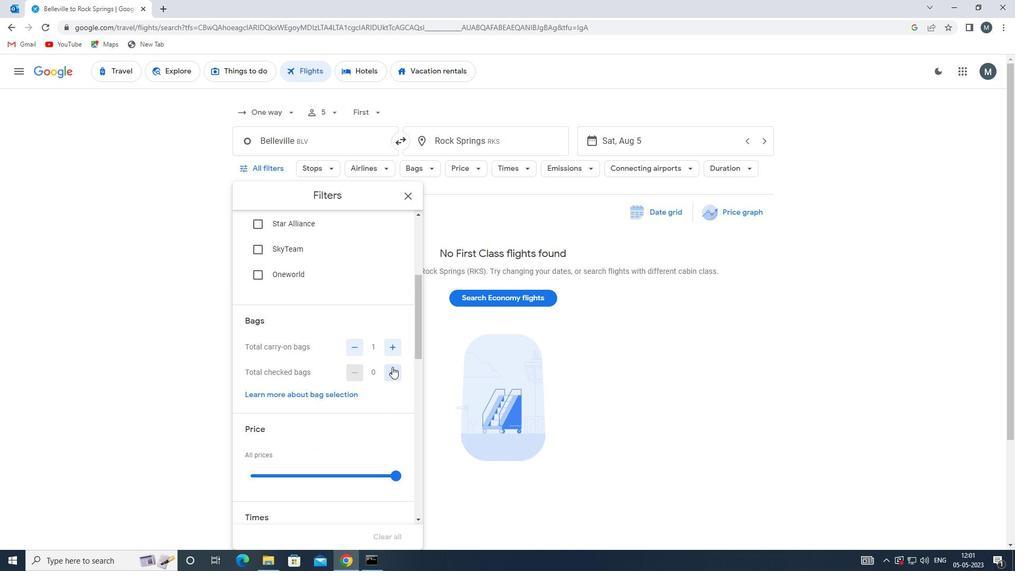 
Action: Mouse moved to (389, 372)
Screenshot: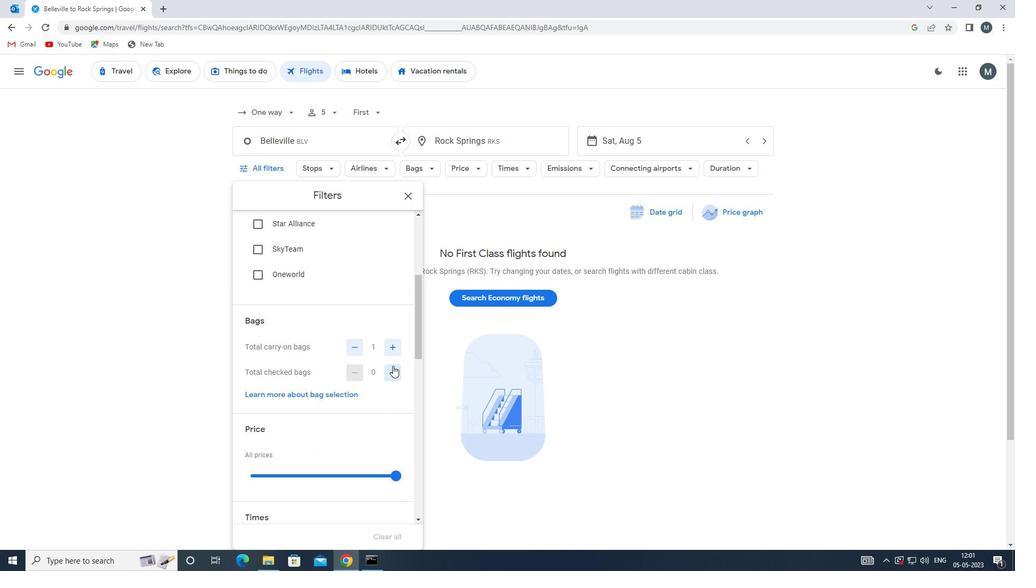 
Action: Mouse pressed left at (389, 372)
Screenshot: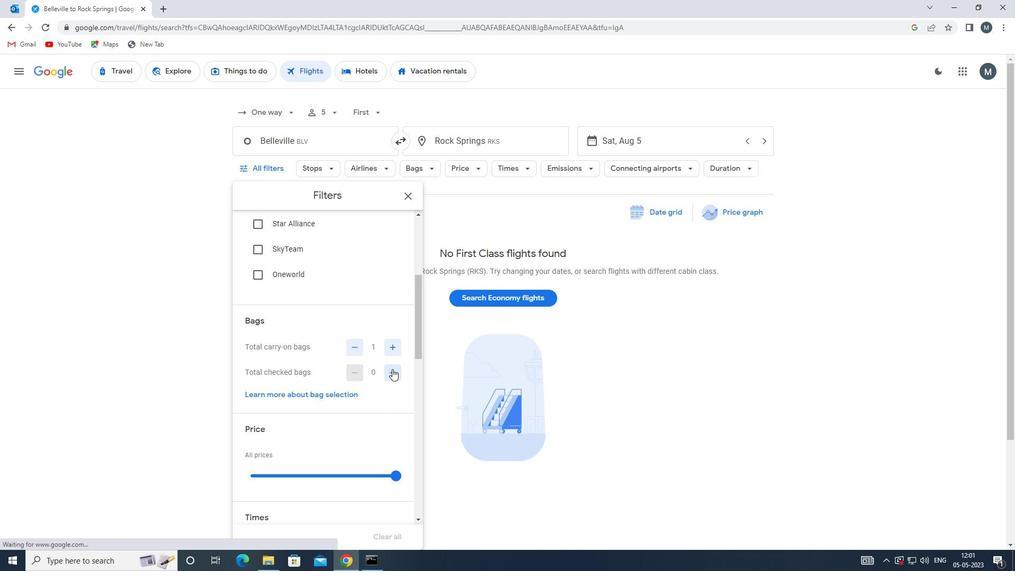 
Action: Mouse pressed left at (389, 372)
Screenshot: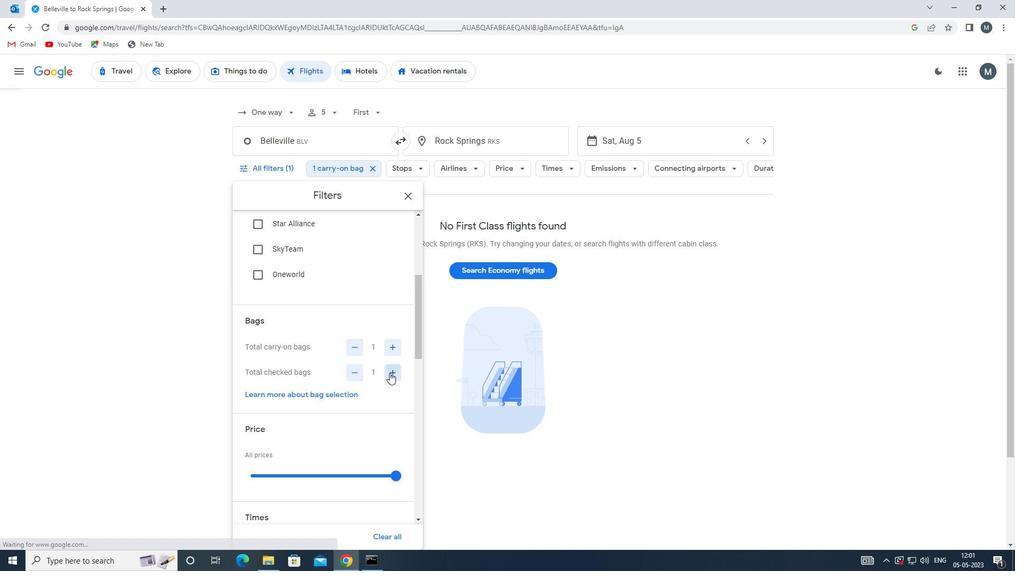 
Action: Mouse pressed left at (389, 372)
Screenshot: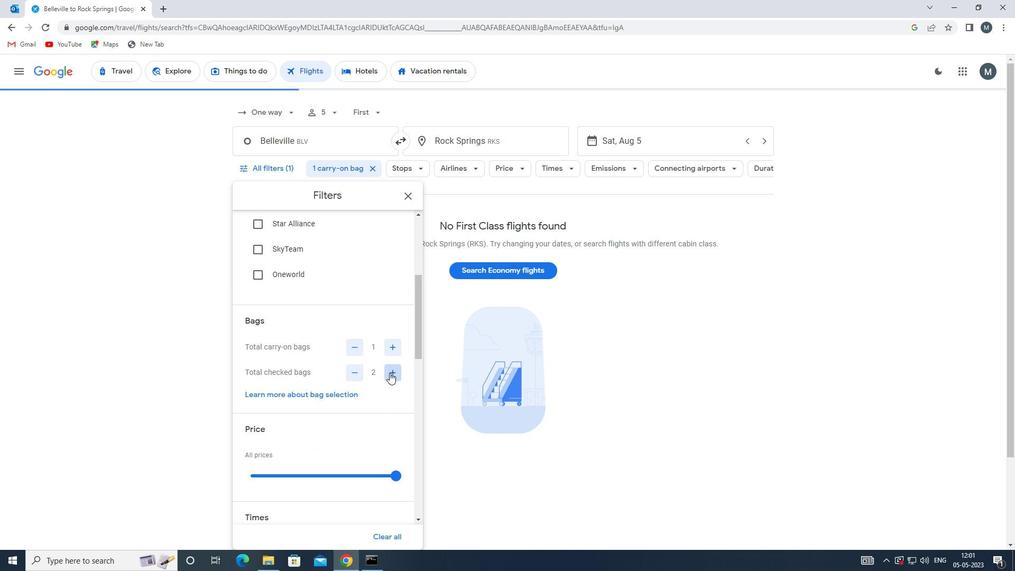 
Action: Mouse pressed left at (389, 372)
Screenshot: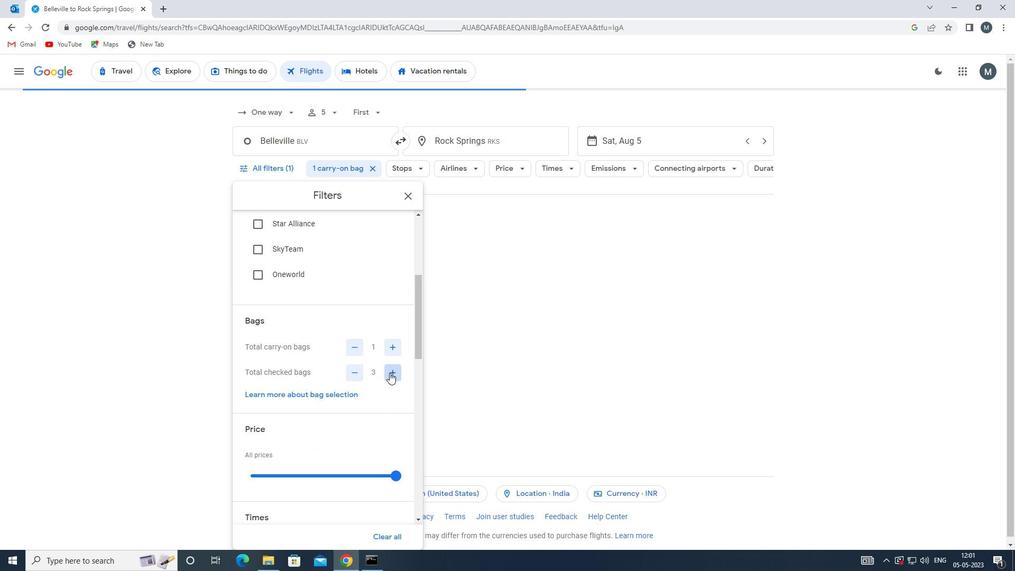 
Action: Mouse pressed left at (389, 372)
Screenshot: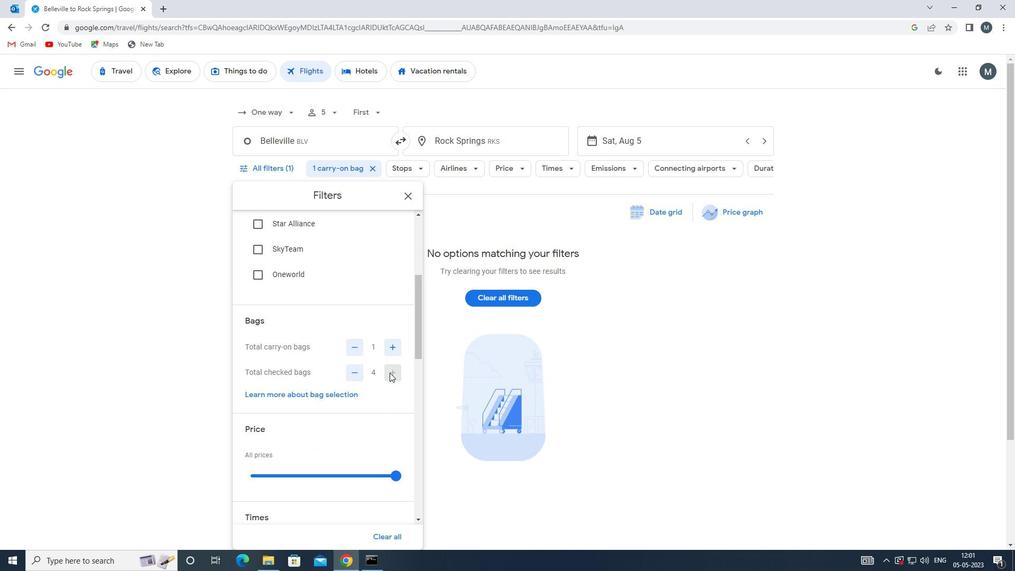 
Action: Mouse moved to (303, 335)
Screenshot: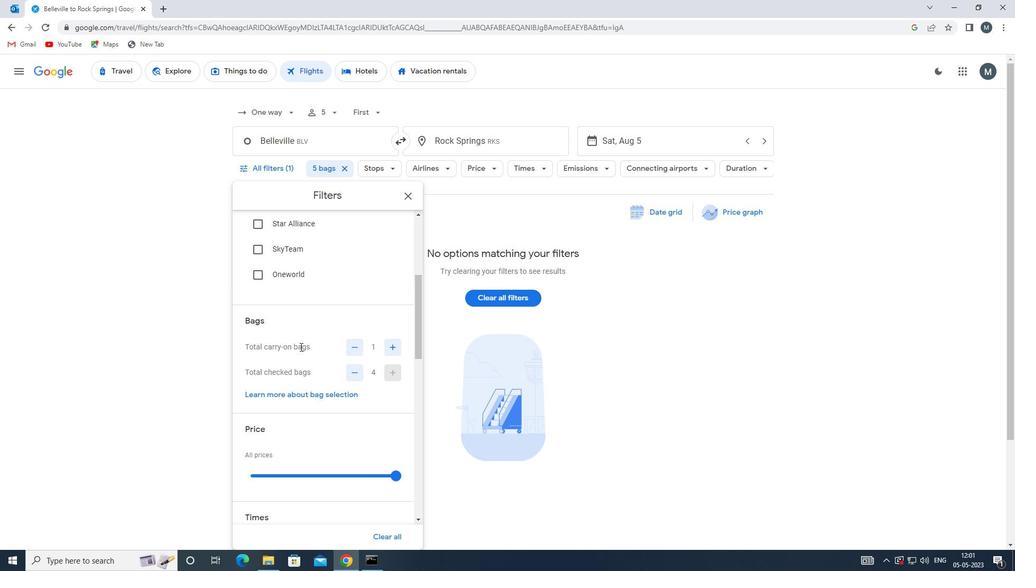 
Action: Mouse scrolled (303, 335) with delta (0, 0)
Screenshot: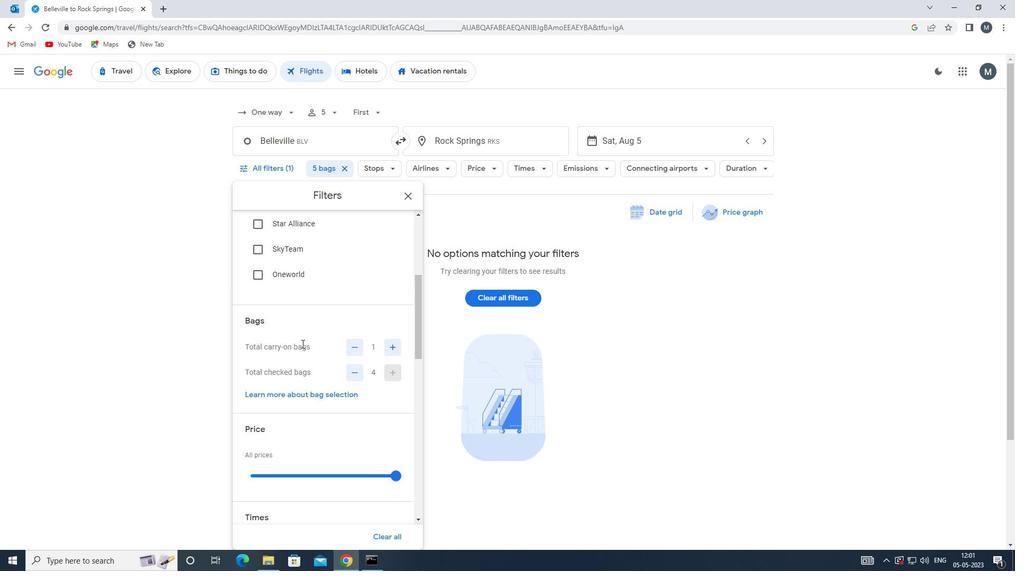 
Action: Mouse moved to (301, 336)
Screenshot: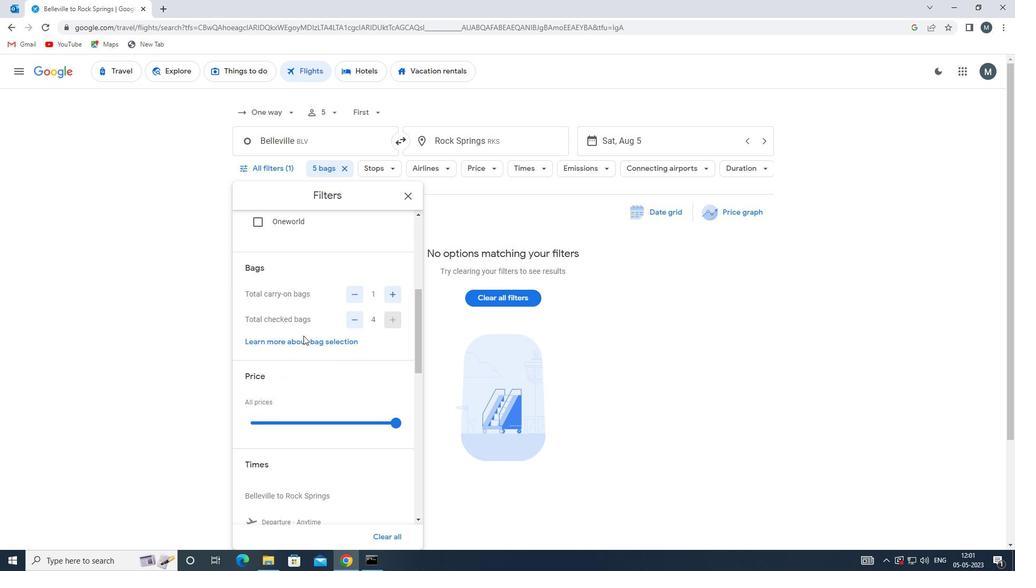 
Action: Mouse scrolled (301, 335) with delta (0, 0)
Screenshot: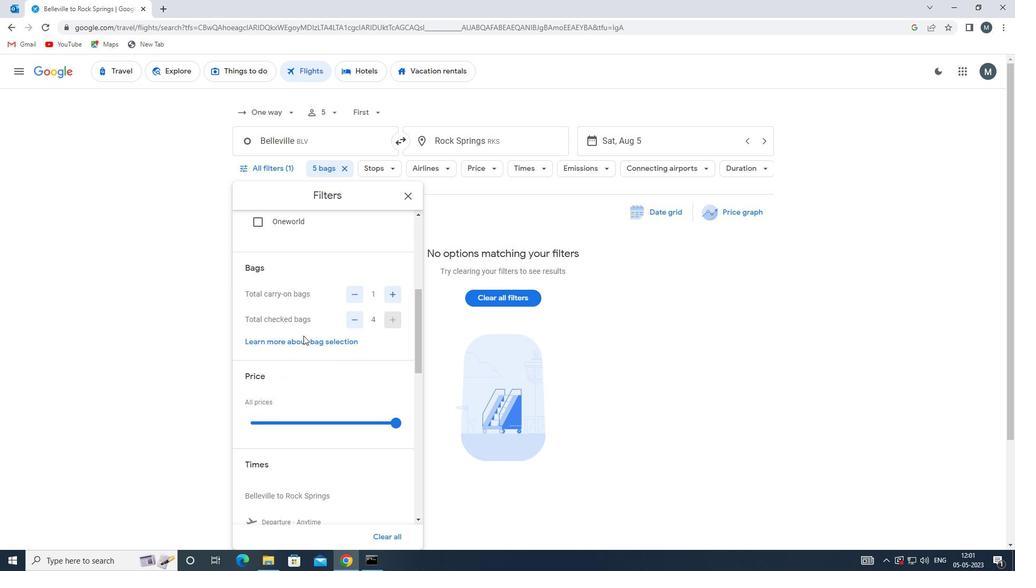 
Action: Mouse moved to (299, 337)
Screenshot: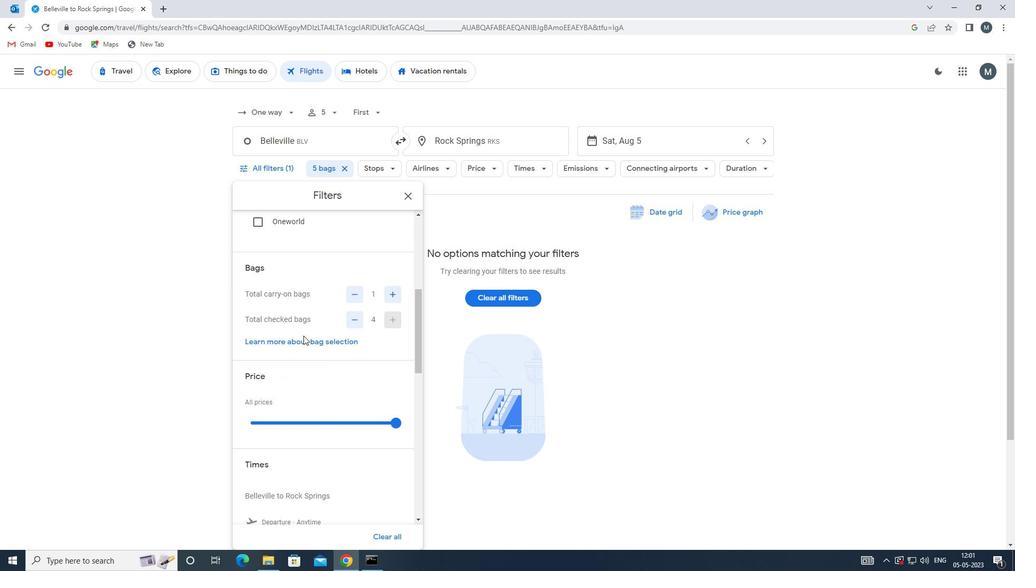 
Action: Mouse scrolled (299, 336) with delta (0, 0)
Screenshot: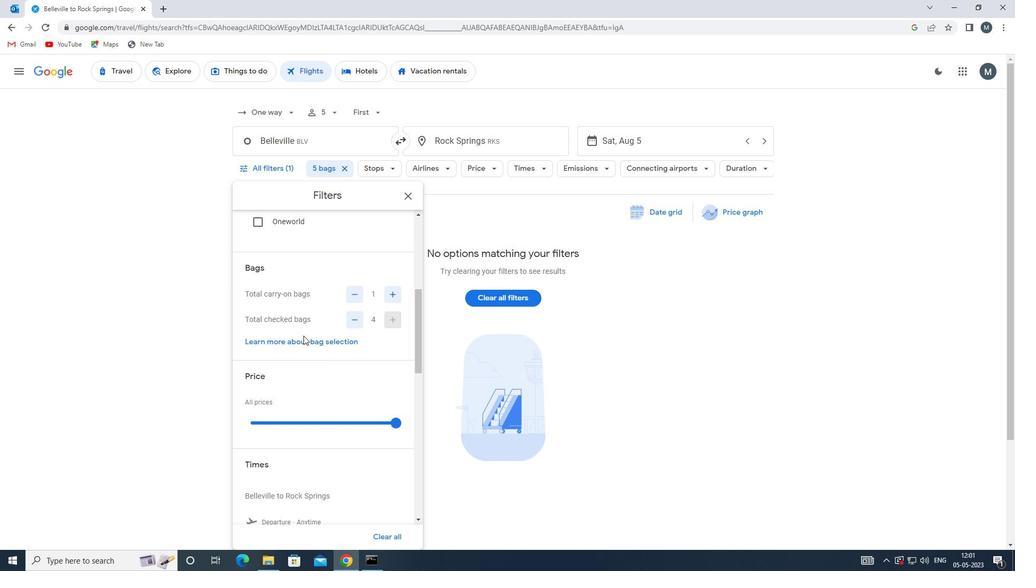 
Action: Mouse moved to (290, 315)
Screenshot: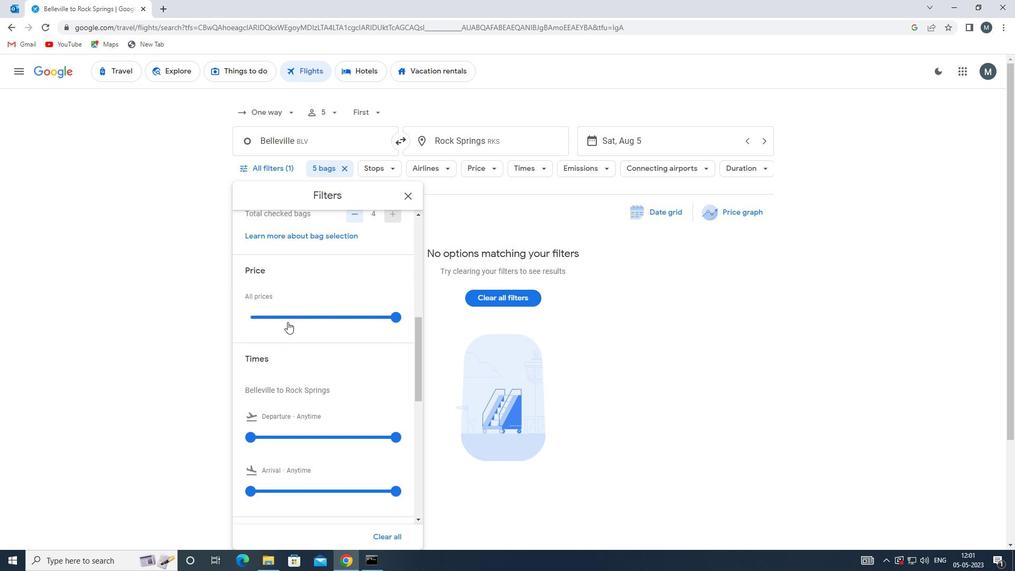 
Action: Mouse pressed left at (290, 315)
Screenshot: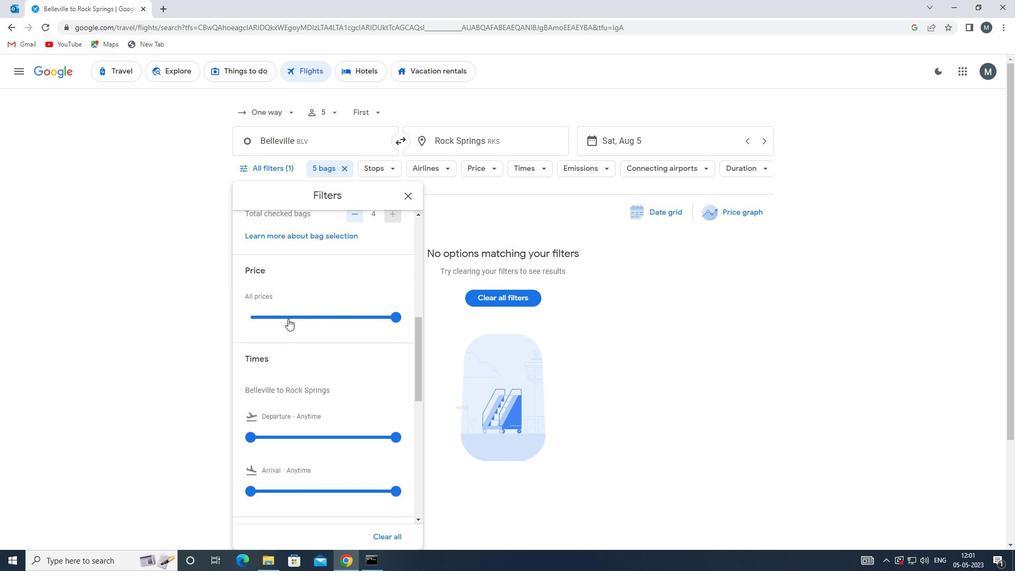
Action: Mouse pressed left at (290, 315)
Screenshot: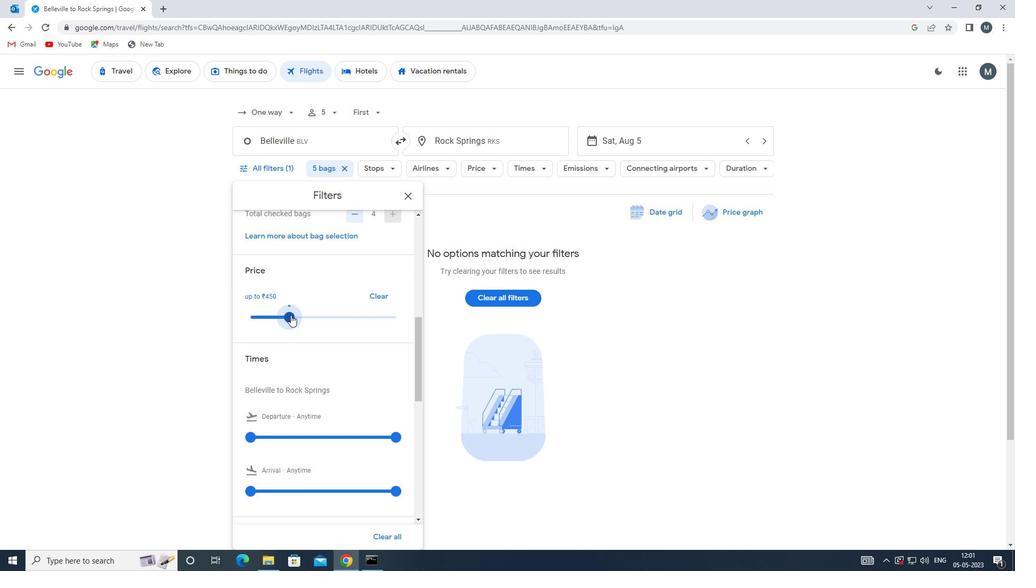 
Action: Mouse moved to (317, 315)
Screenshot: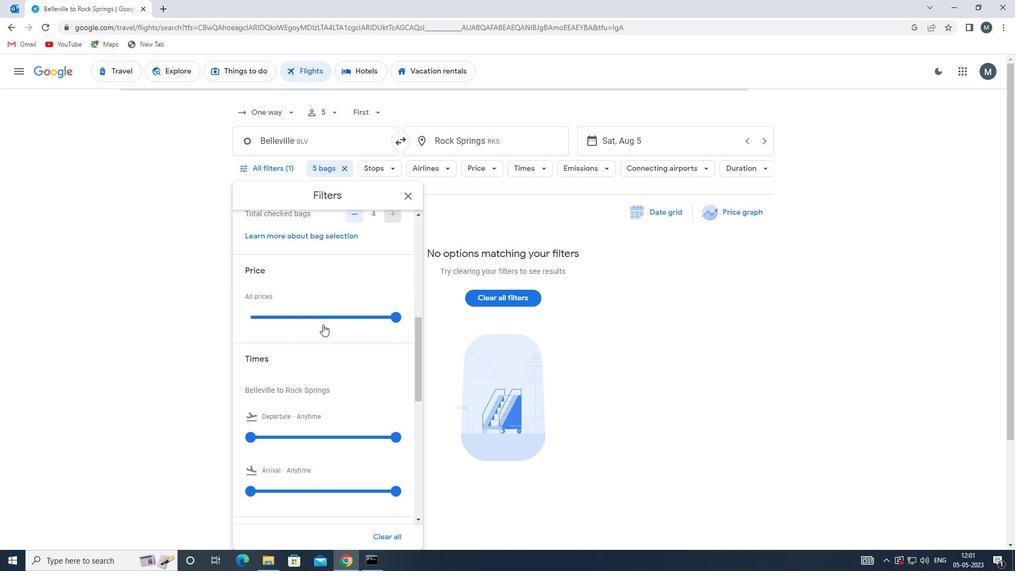 
Action: Mouse scrolled (317, 315) with delta (0, 0)
Screenshot: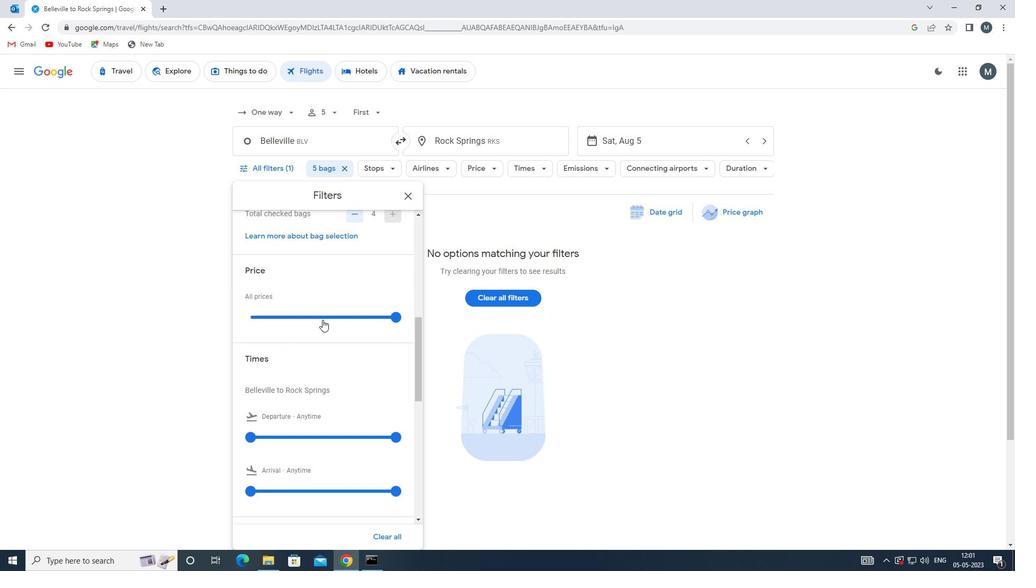 
Action: Mouse moved to (316, 315)
Screenshot: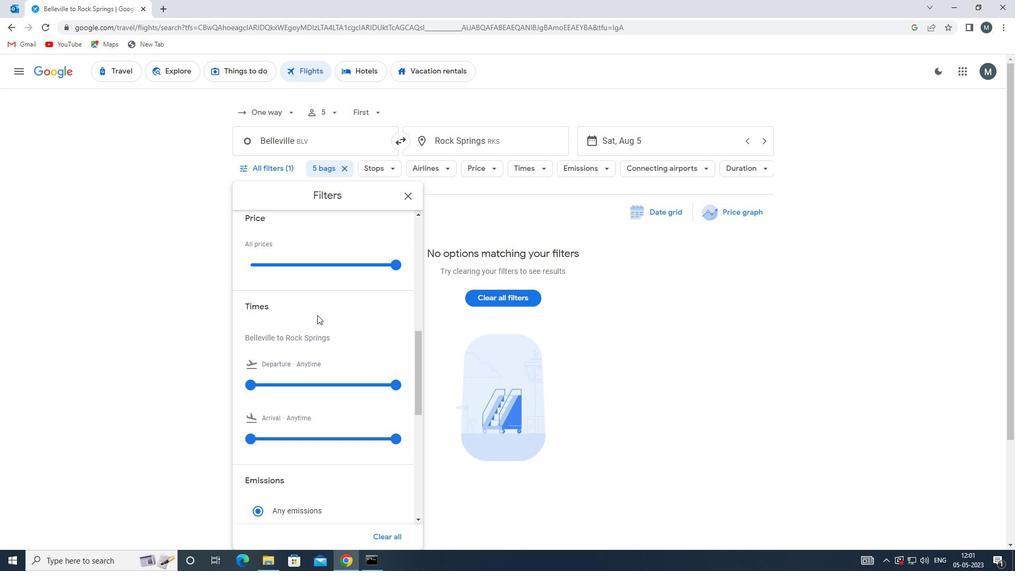 
Action: Mouse scrolled (316, 314) with delta (0, 0)
Screenshot: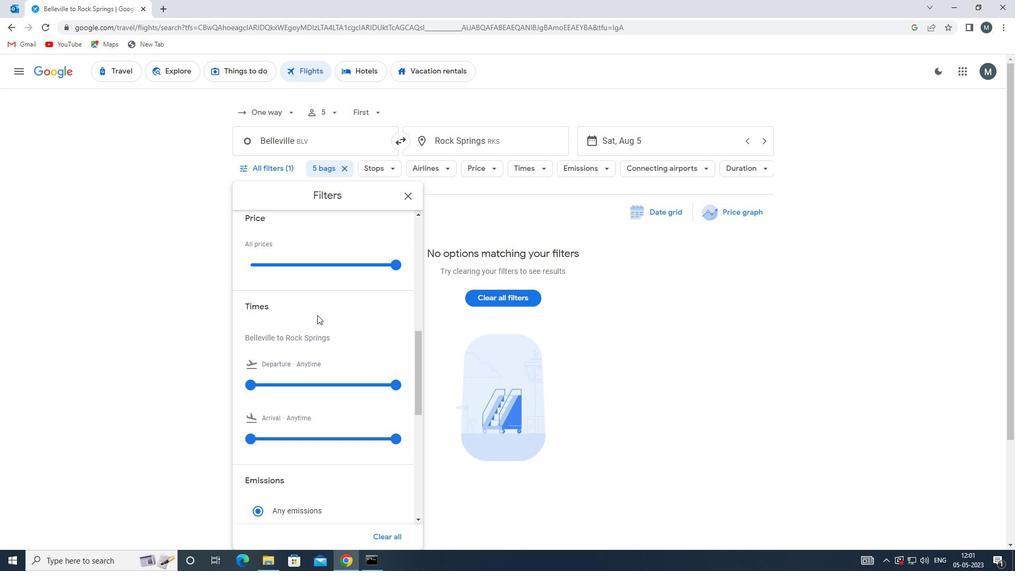 
Action: Mouse moved to (250, 326)
Screenshot: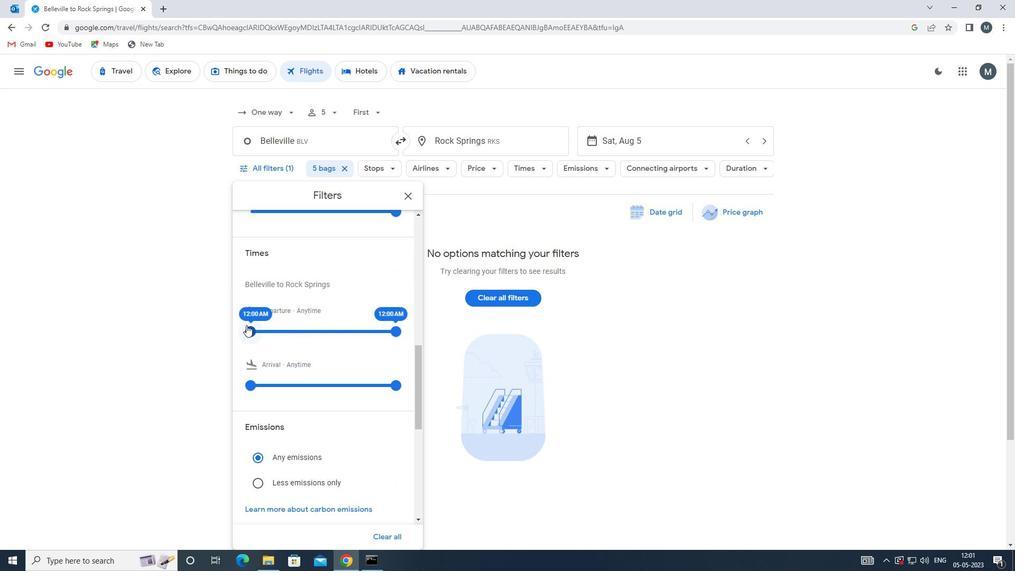 
Action: Mouse pressed left at (250, 326)
Screenshot: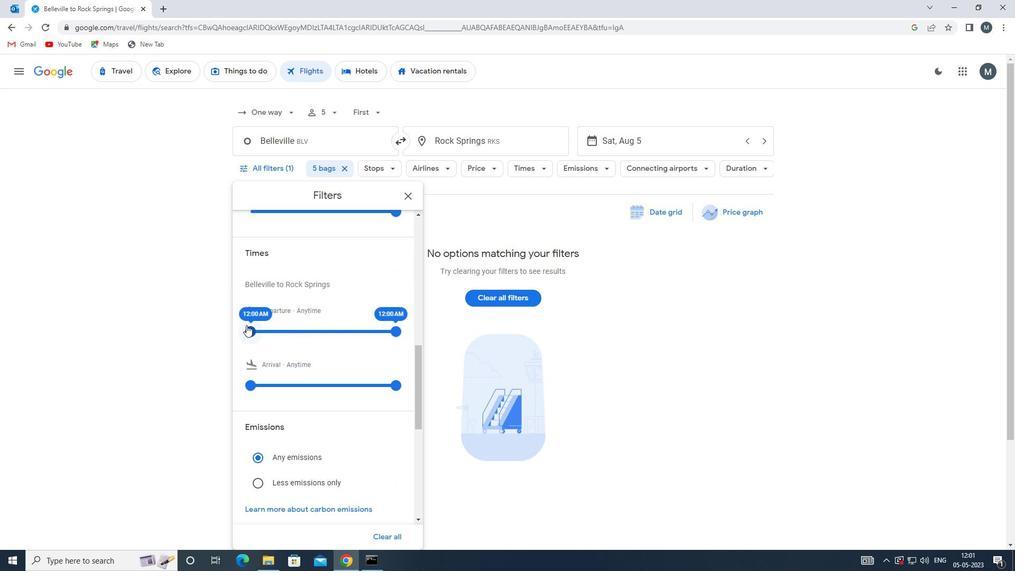 
Action: Mouse moved to (396, 326)
Screenshot: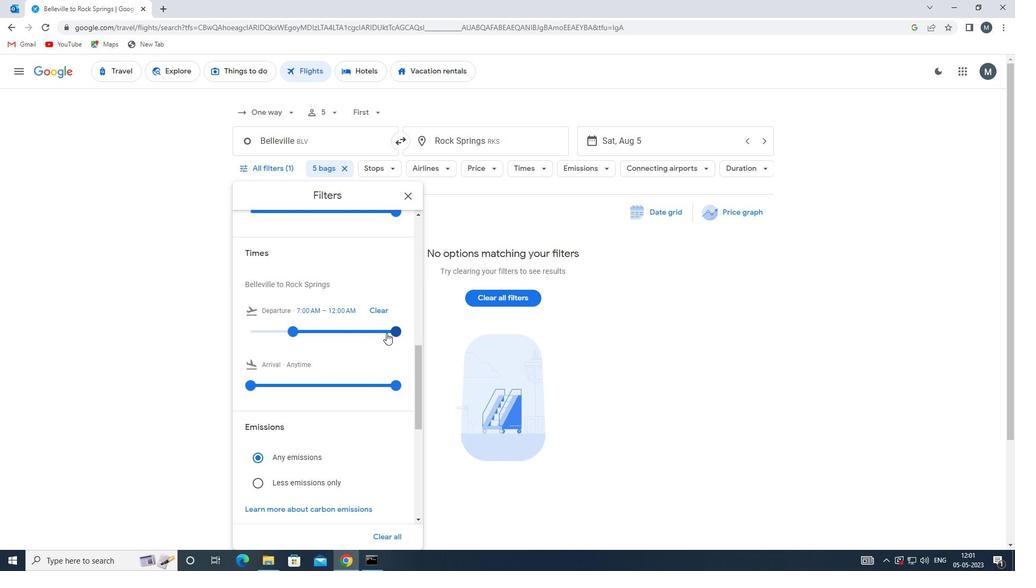 
Action: Mouse pressed left at (396, 326)
Screenshot: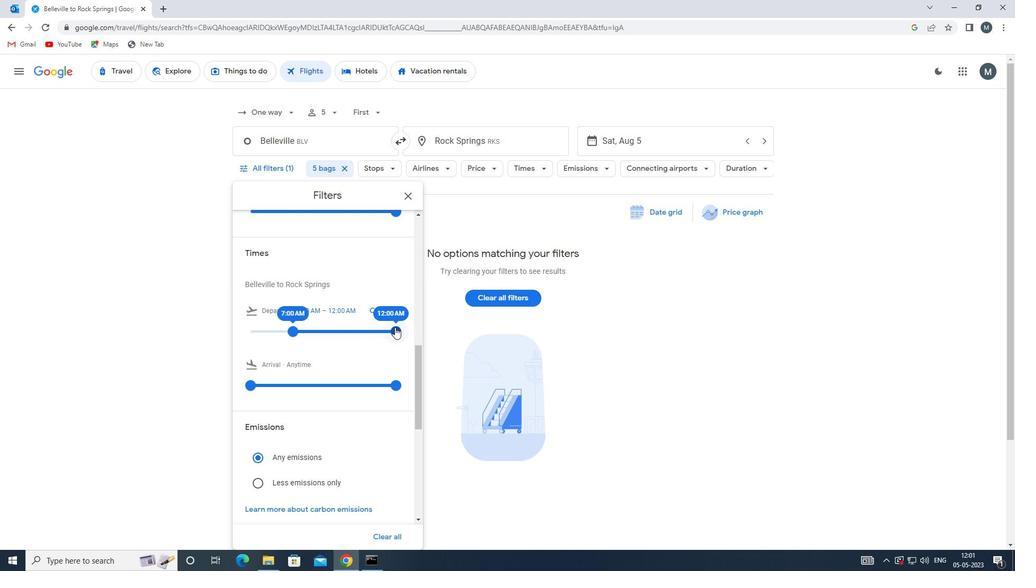 
Action: Mouse moved to (365, 329)
Screenshot: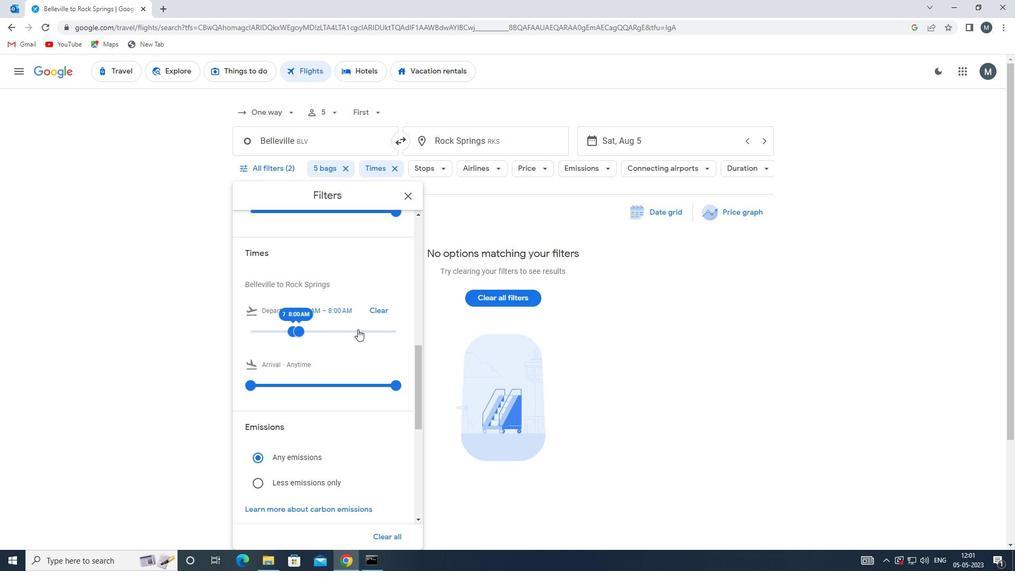 
Action: Mouse scrolled (365, 329) with delta (0, 0)
Screenshot: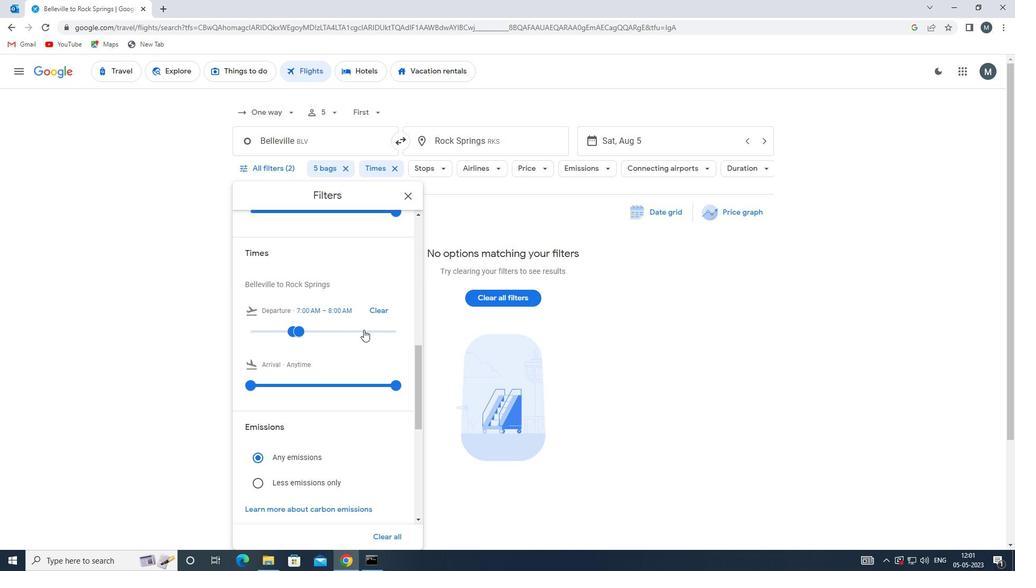 
Action: Mouse scrolled (365, 329) with delta (0, 0)
Screenshot: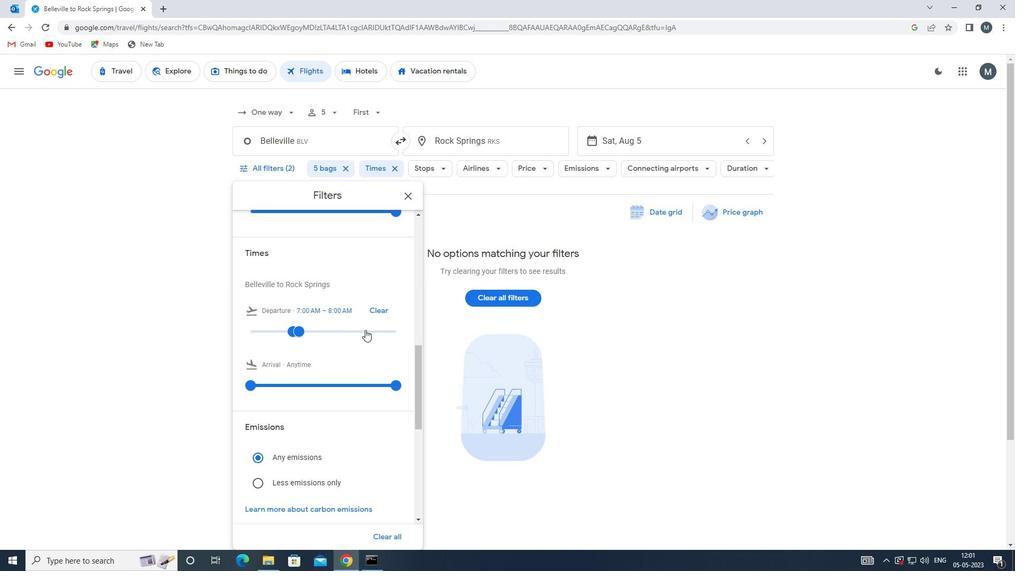 
Action: Mouse moved to (403, 196)
Screenshot: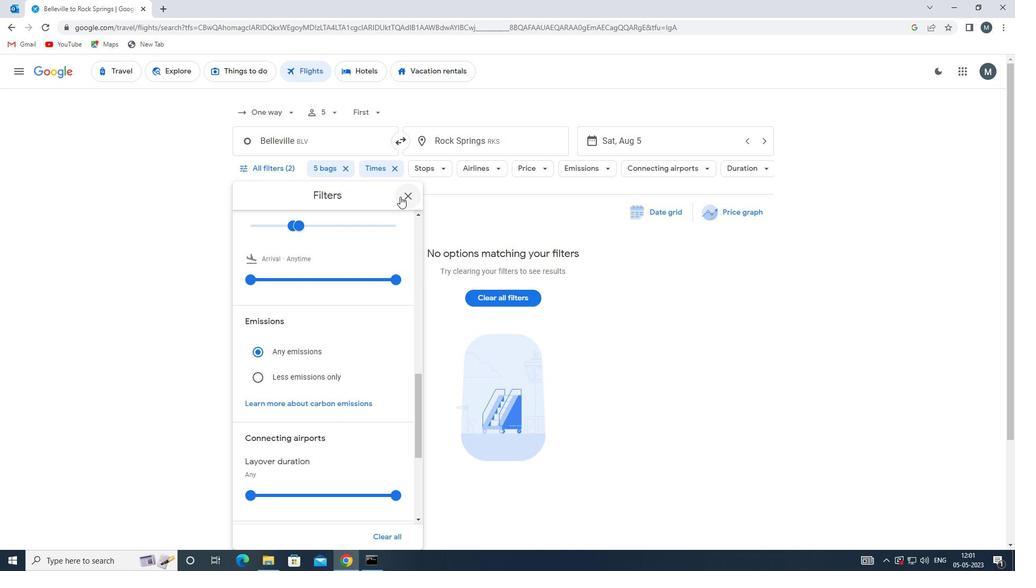 
Action: Mouse pressed left at (403, 196)
Screenshot: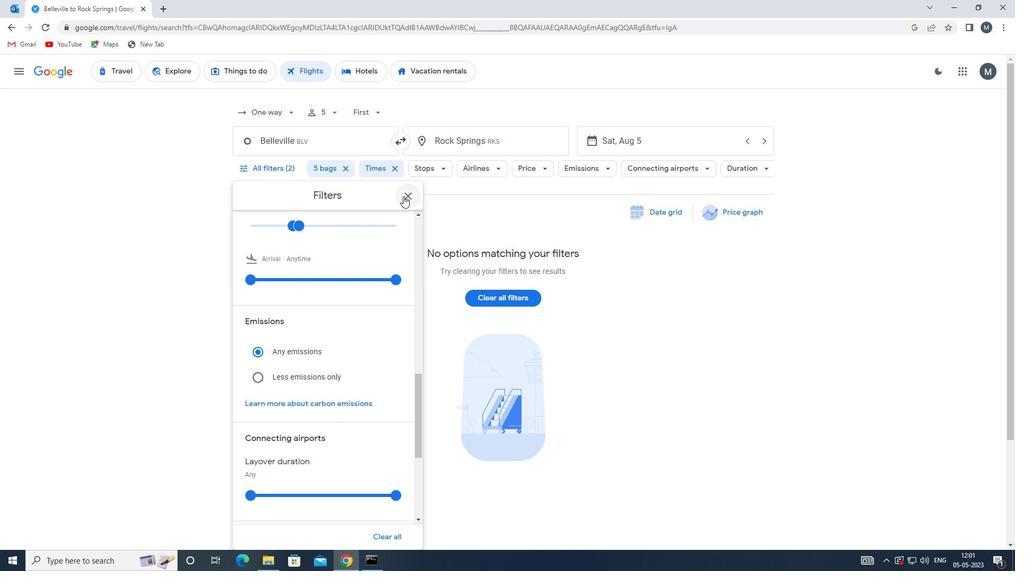 
